 Task: Look for space in Tongliao, China from 9th July, 2023 to 16th July, 2023 for 2 adults, 1 child in price range Rs.8000 to Rs.16000. Place can be entire place with 2 bedrooms having 2 beds and 1 bathroom. Property type can be house, flat, guest house. Booking option can be shelf check-in. Required host language is Chinese (Simplified).
Action: Mouse moved to (607, 79)
Screenshot: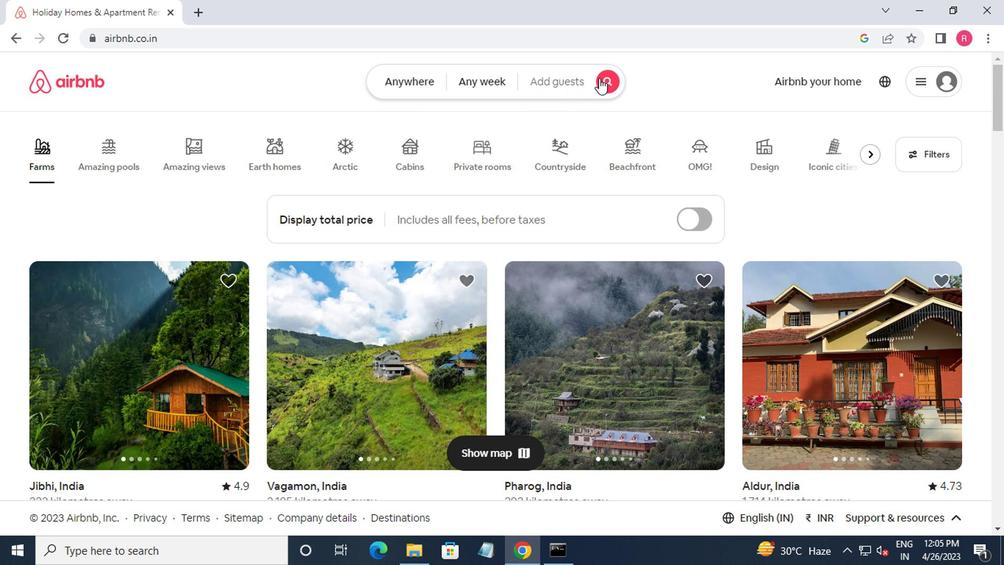 
Action: Mouse pressed left at (607, 79)
Screenshot: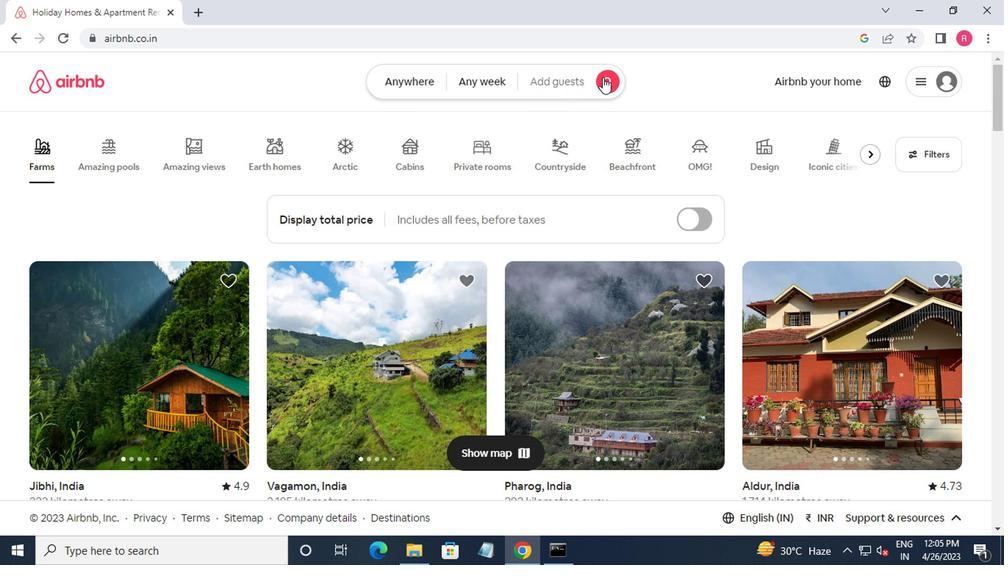 
Action: Mouse moved to (283, 138)
Screenshot: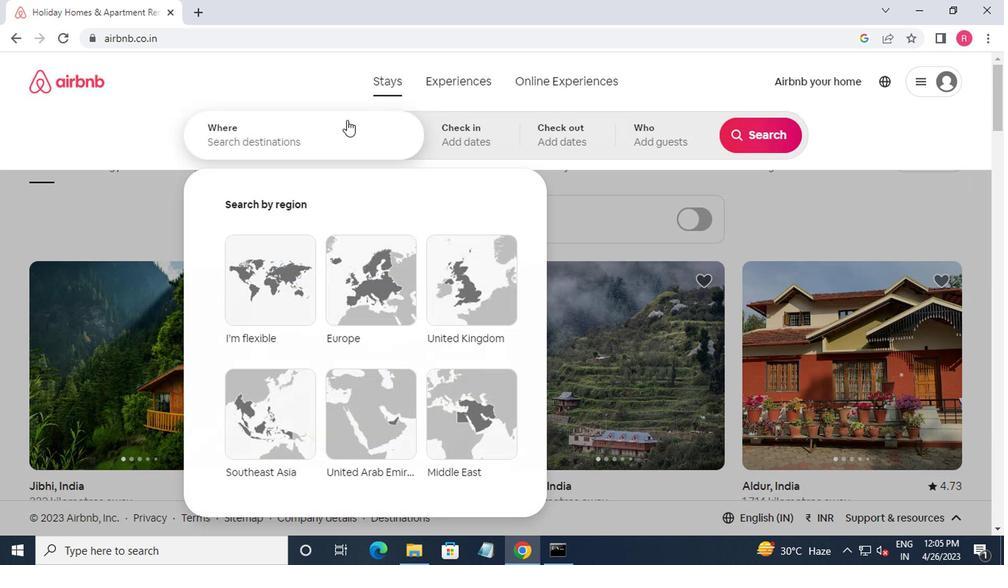 
Action: Mouse pressed left at (283, 138)
Screenshot: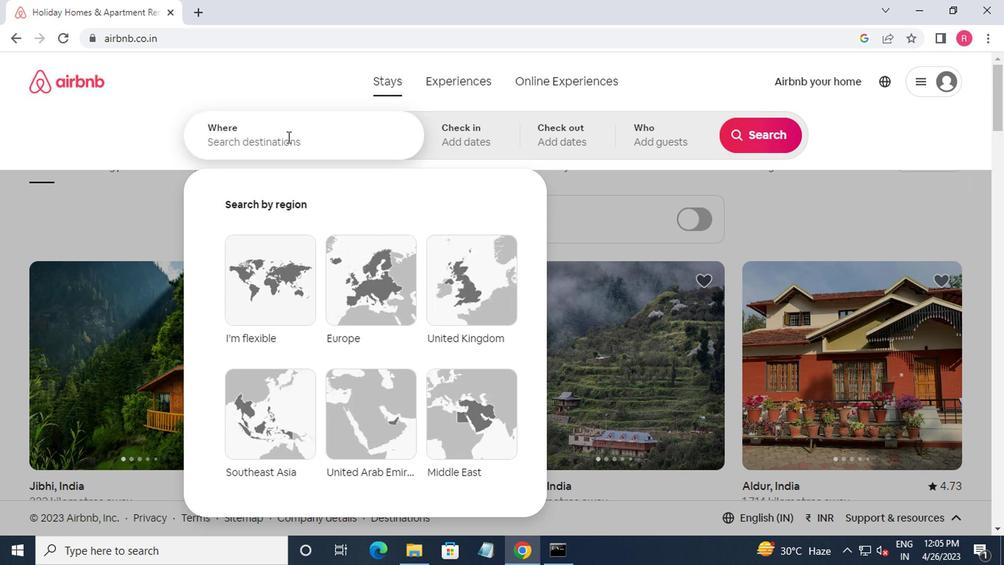 
Action: Mouse moved to (283, 138)
Screenshot: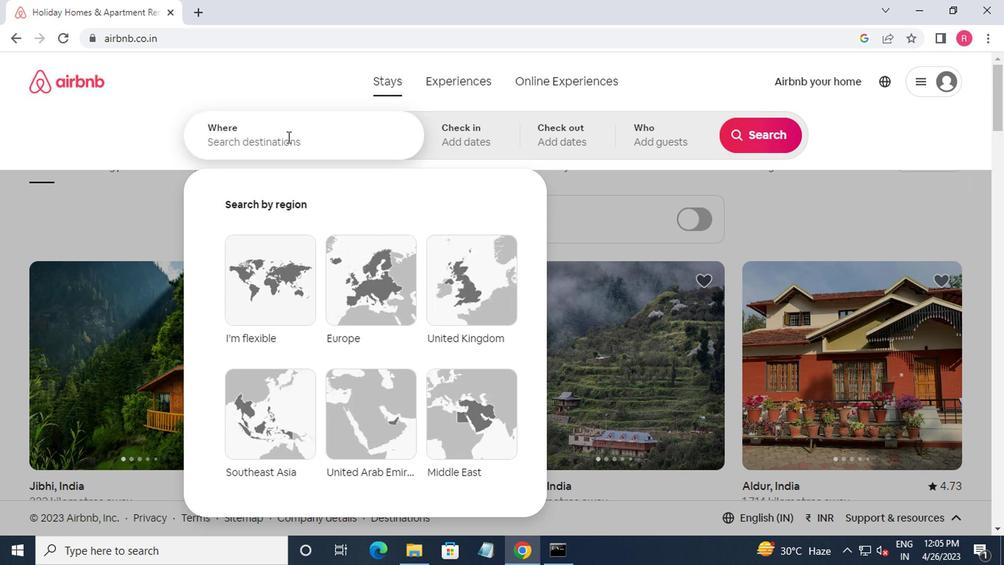 
Action: Key pressed tongliao,china<Key.enter>
Screenshot: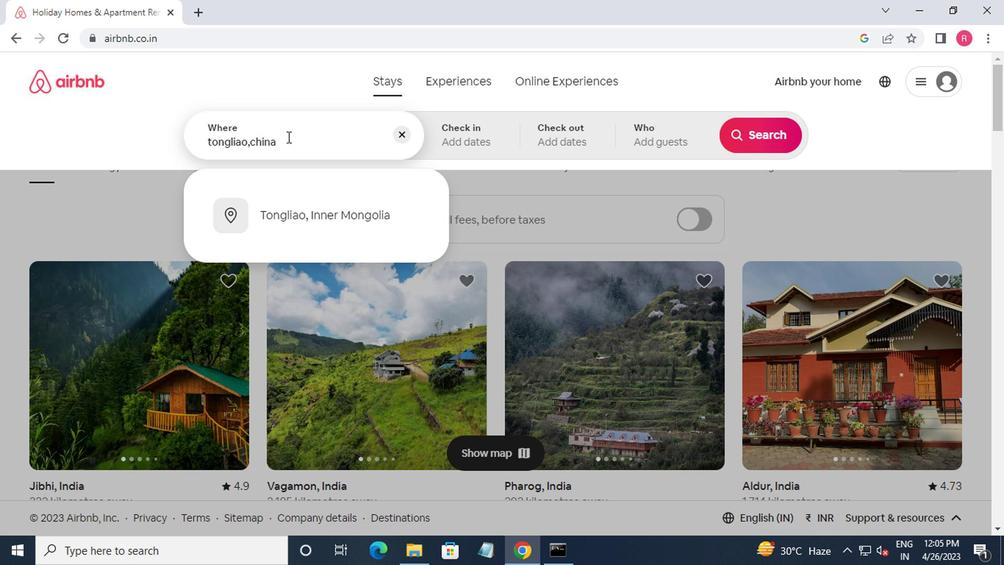 
Action: Mouse moved to (751, 253)
Screenshot: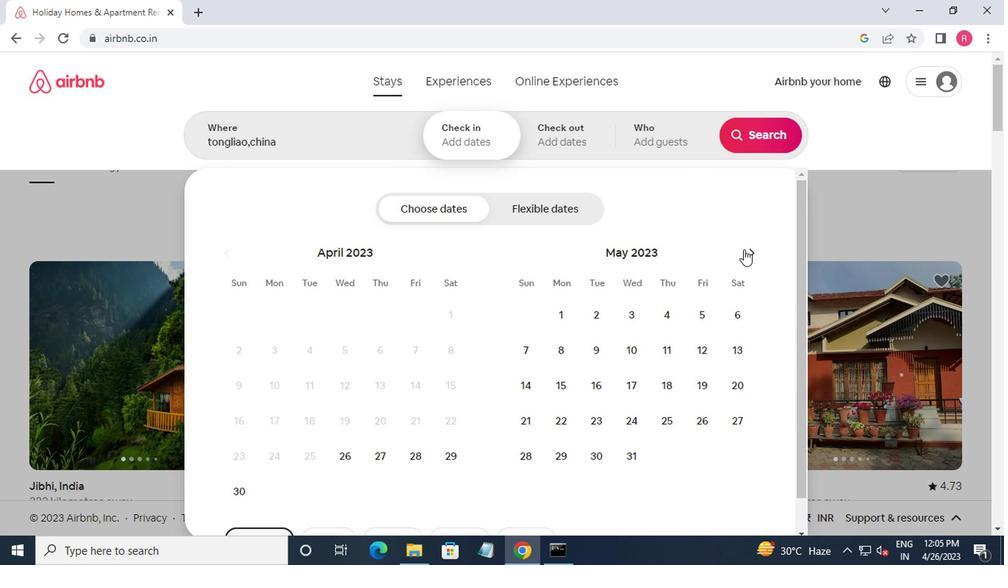 
Action: Mouse pressed left at (751, 253)
Screenshot: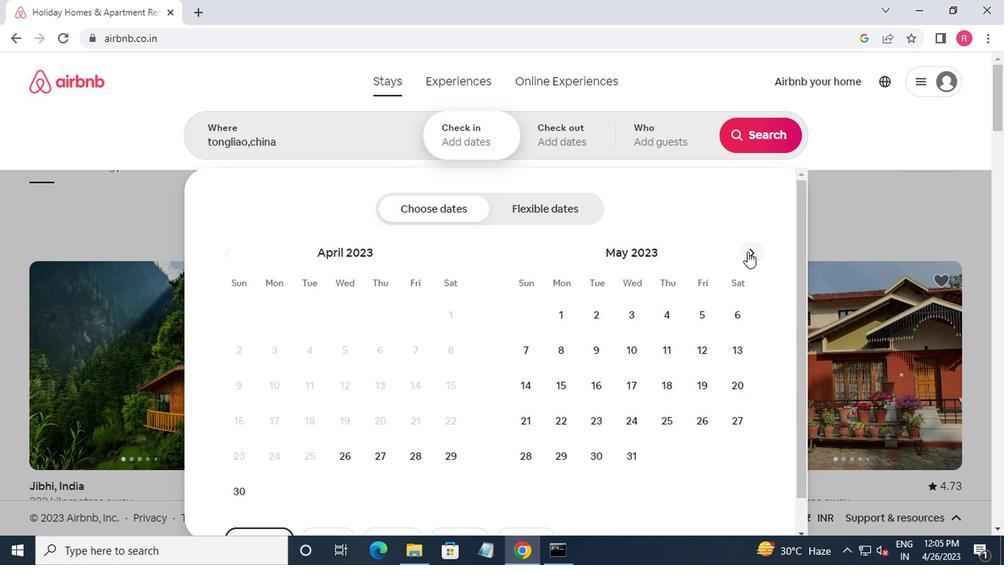 
Action: Mouse pressed left at (751, 253)
Screenshot: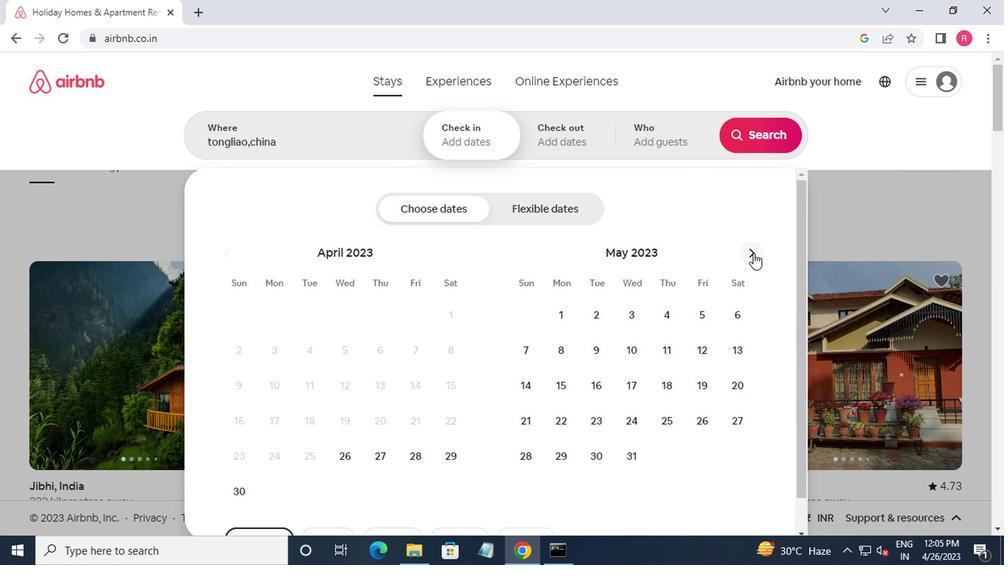 
Action: Mouse moved to (531, 382)
Screenshot: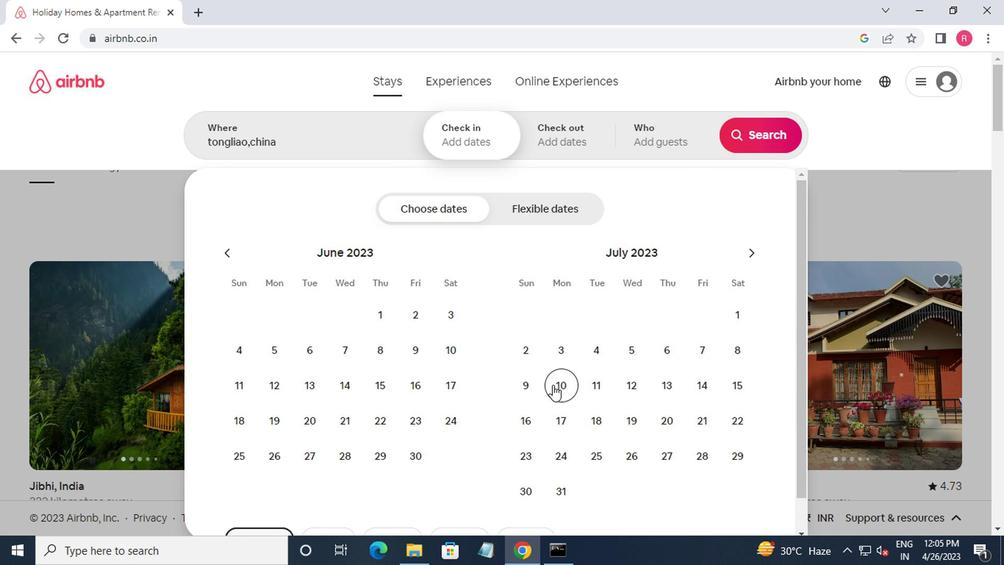 
Action: Mouse pressed left at (531, 382)
Screenshot: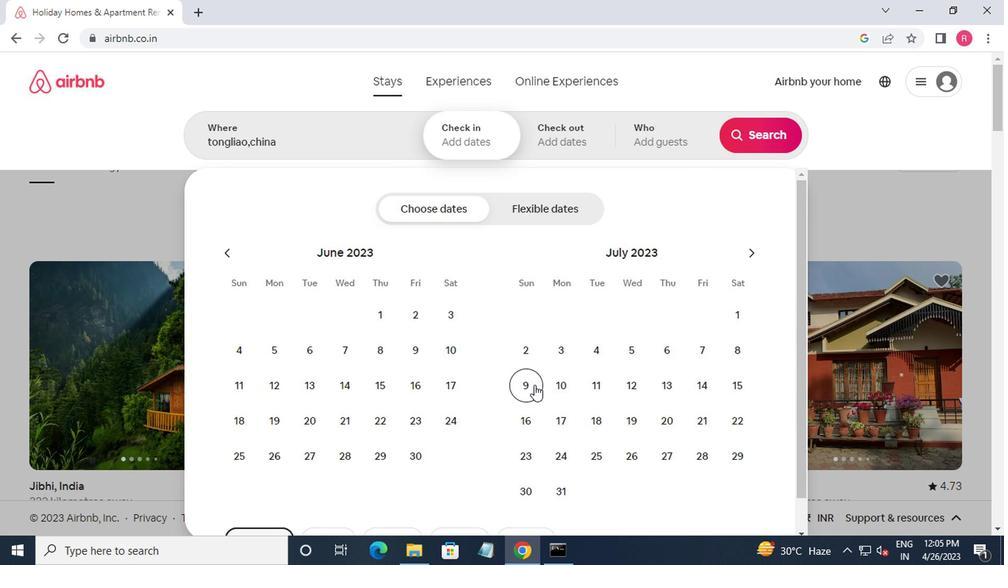 
Action: Mouse moved to (526, 416)
Screenshot: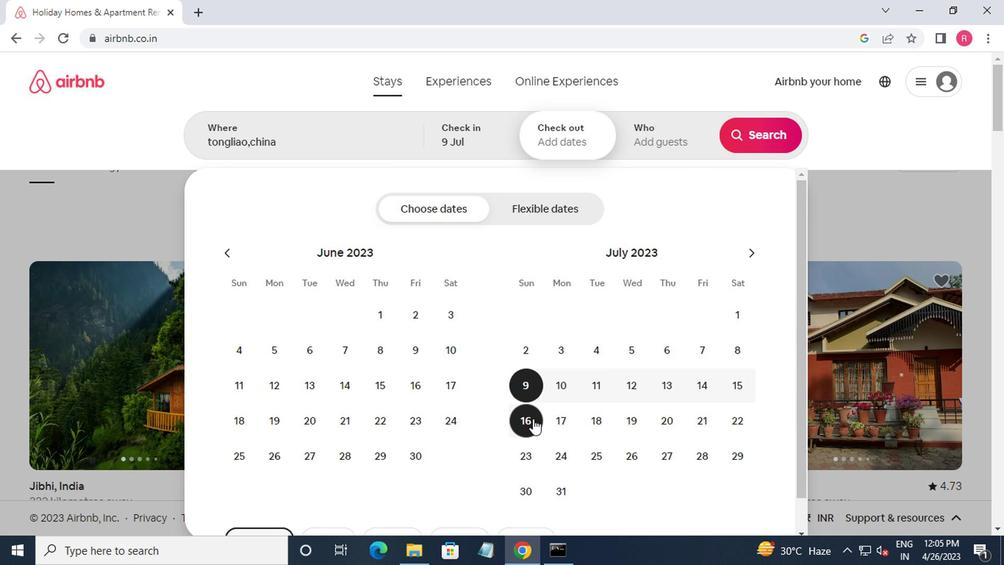 
Action: Mouse pressed left at (526, 416)
Screenshot: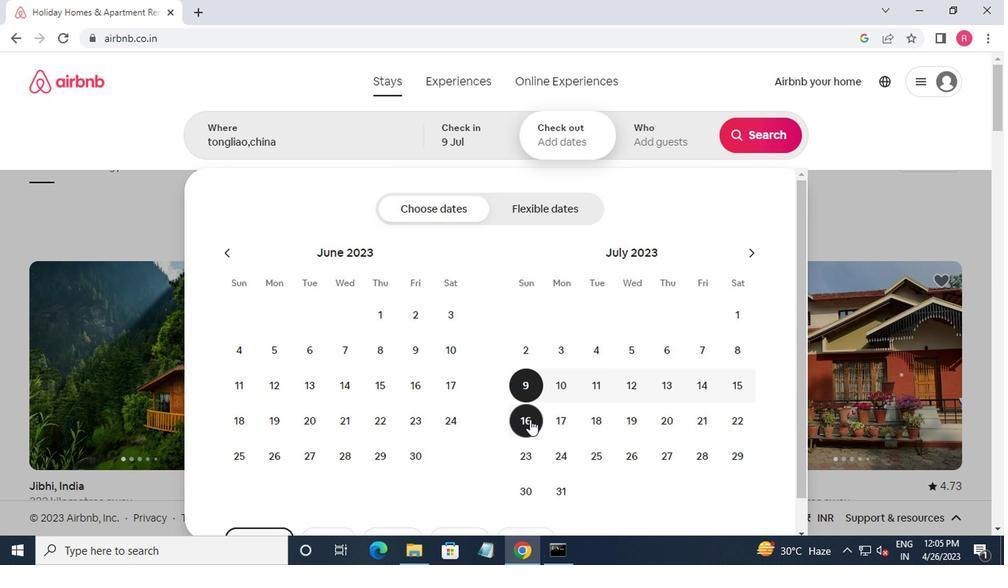 
Action: Mouse moved to (642, 122)
Screenshot: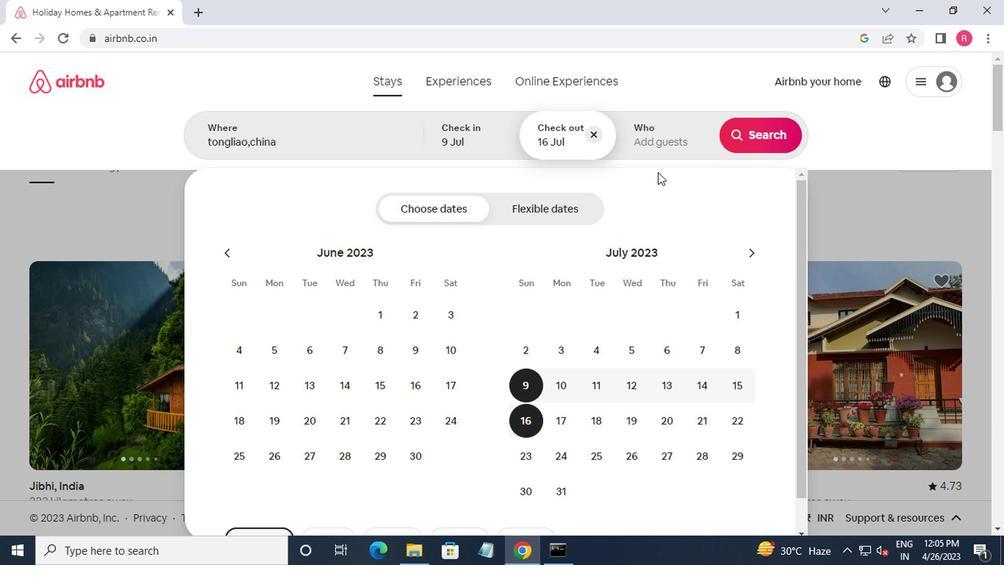 
Action: Mouse pressed left at (642, 122)
Screenshot: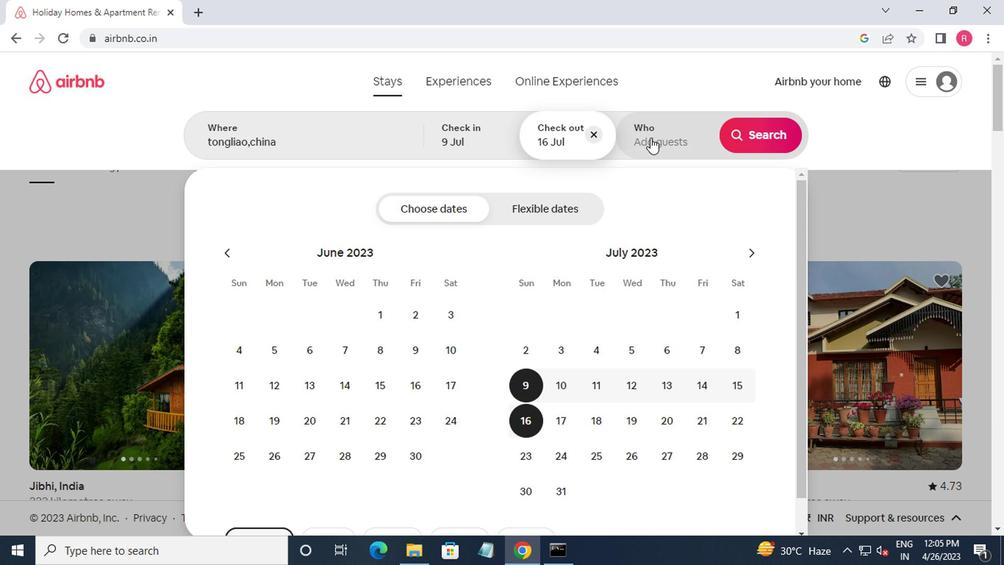 
Action: Mouse moved to (767, 206)
Screenshot: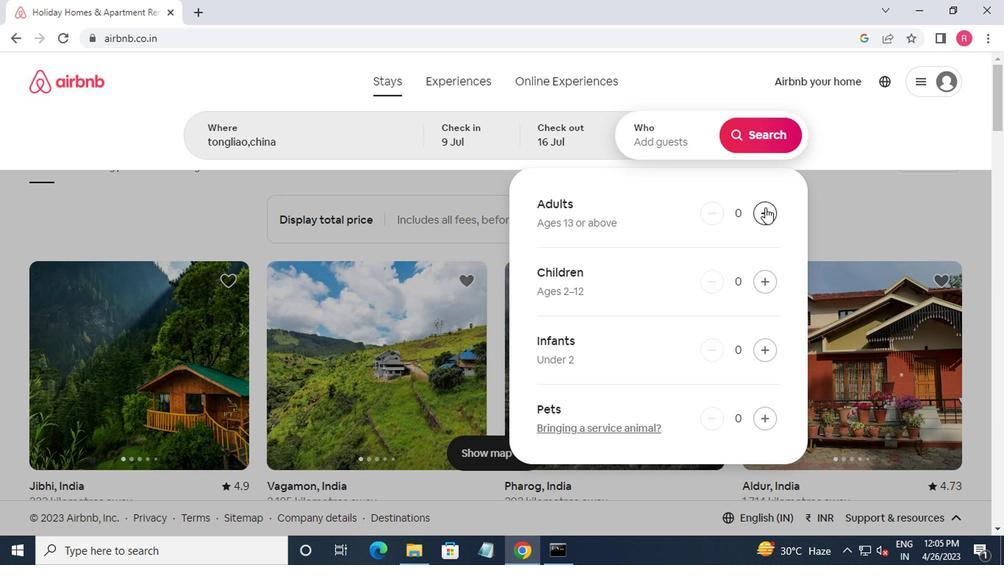 
Action: Mouse pressed left at (767, 206)
Screenshot: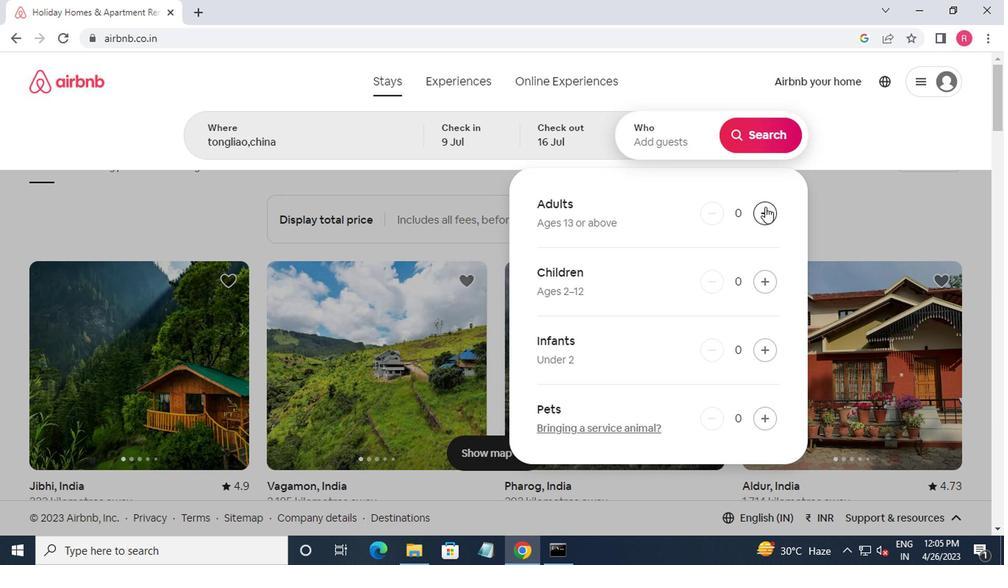 
Action: Mouse moved to (768, 207)
Screenshot: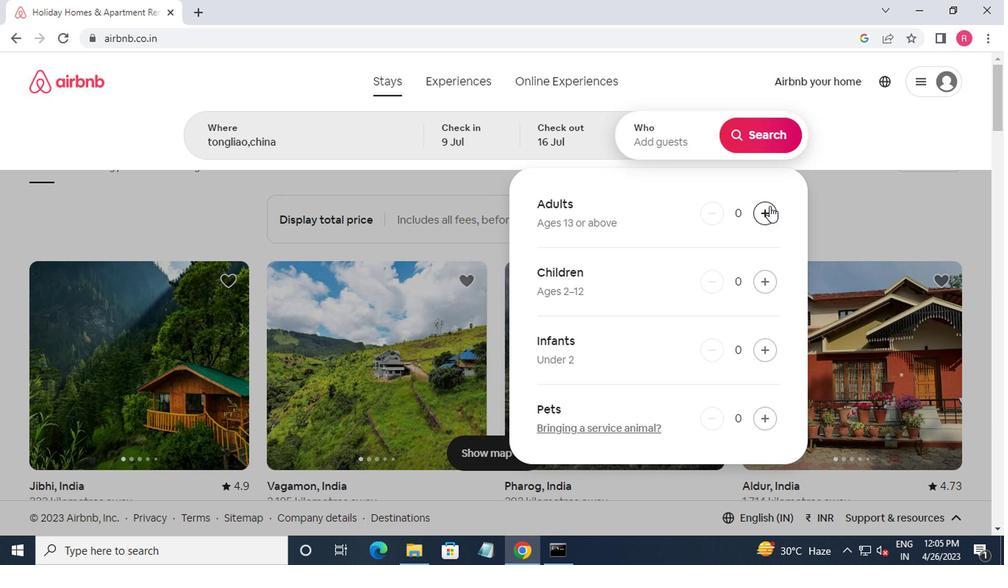 
Action: Mouse pressed left at (768, 207)
Screenshot: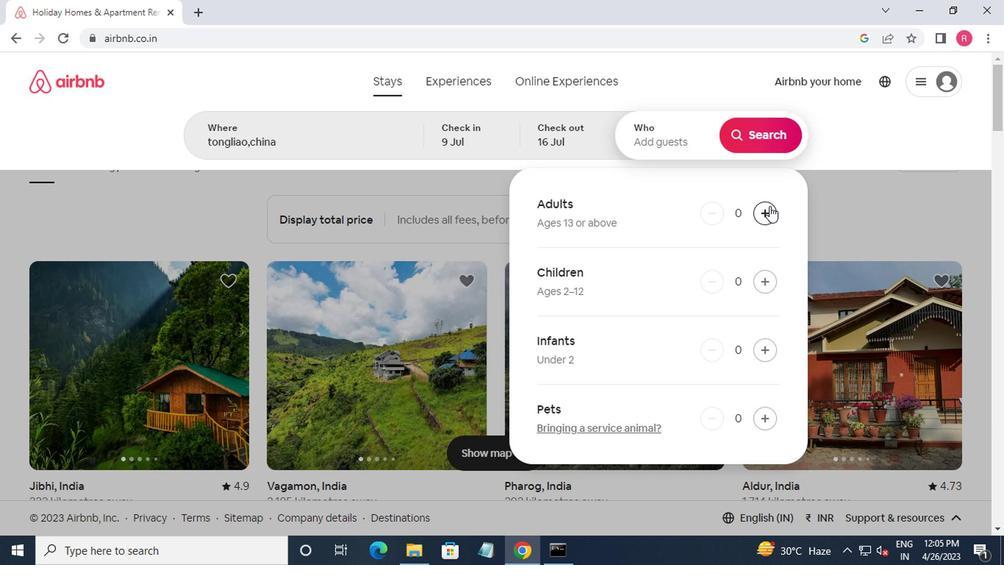 
Action: Mouse moved to (762, 284)
Screenshot: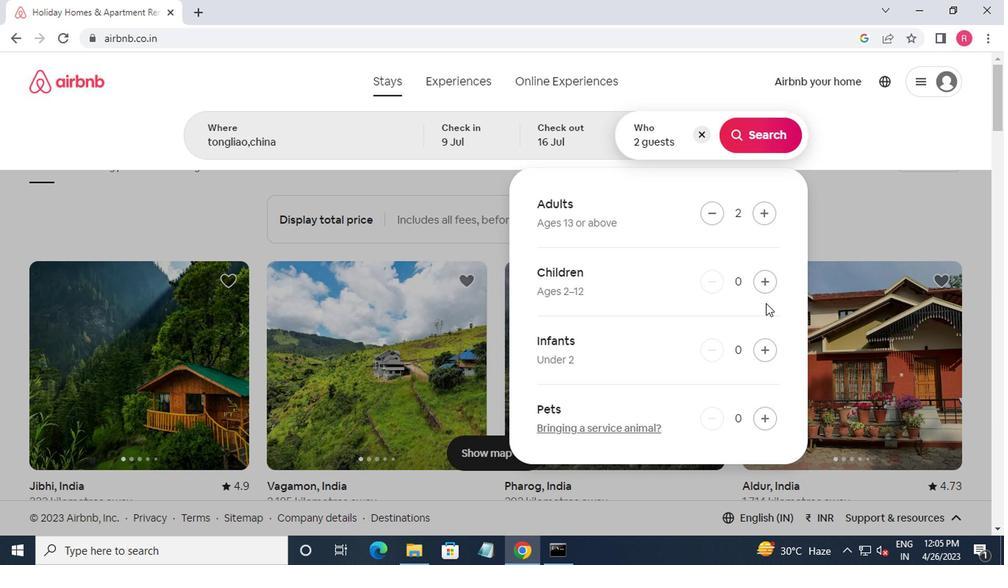 
Action: Mouse pressed left at (762, 284)
Screenshot: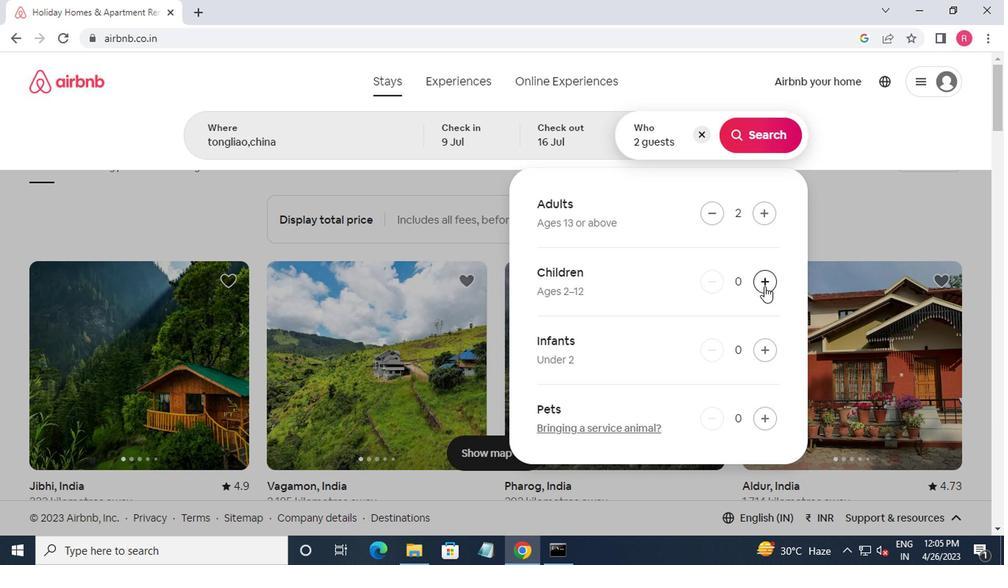 
Action: Mouse moved to (762, 276)
Screenshot: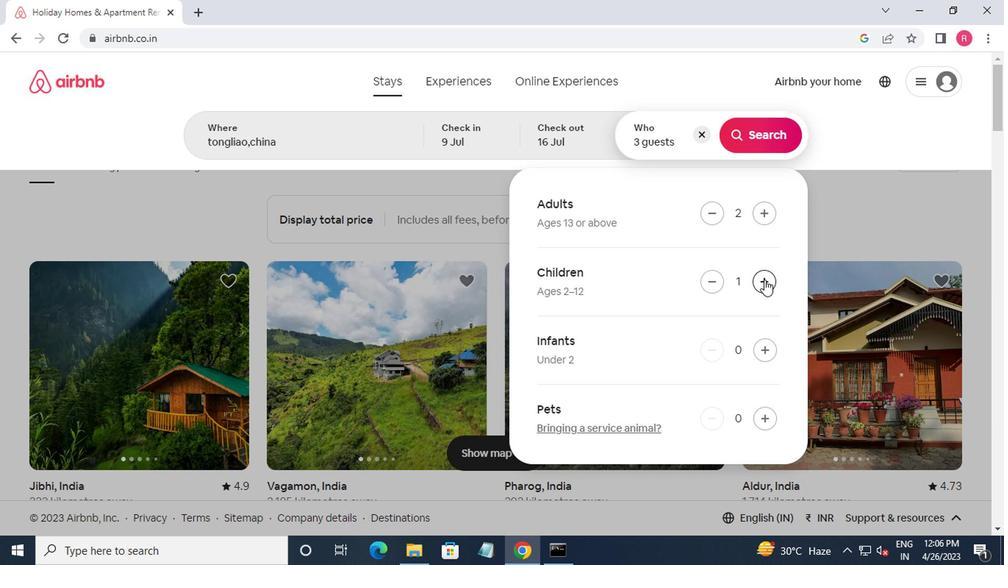 
Action: Mouse scrolled (762, 275) with delta (0, -1)
Screenshot: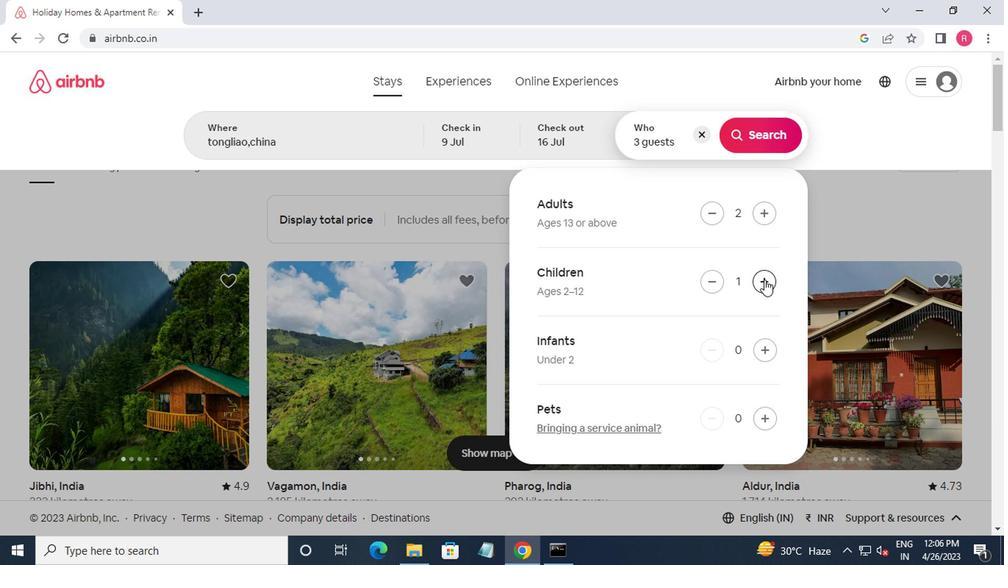 
Action: Mouse moved to (747, 143)
Screenshot: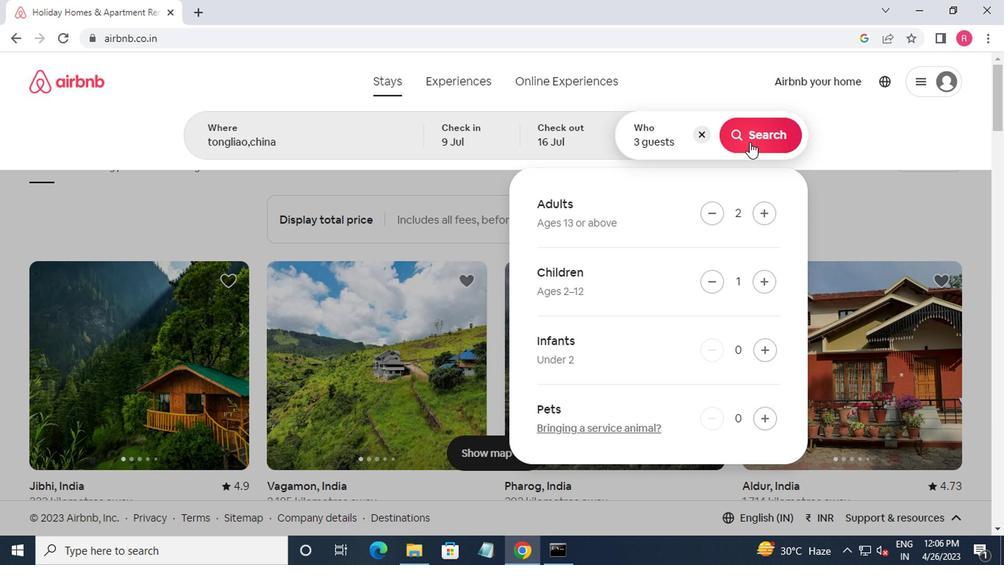 
Action: Mouse pressed left at (747, 143)
Screenshot: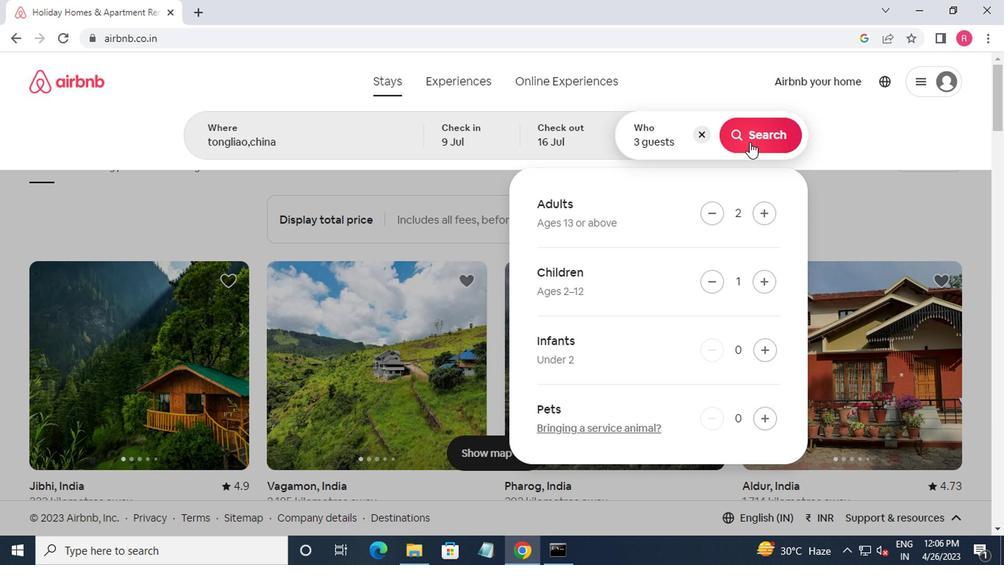 
Action: Mouse moved to (935, 137)
Screenshot: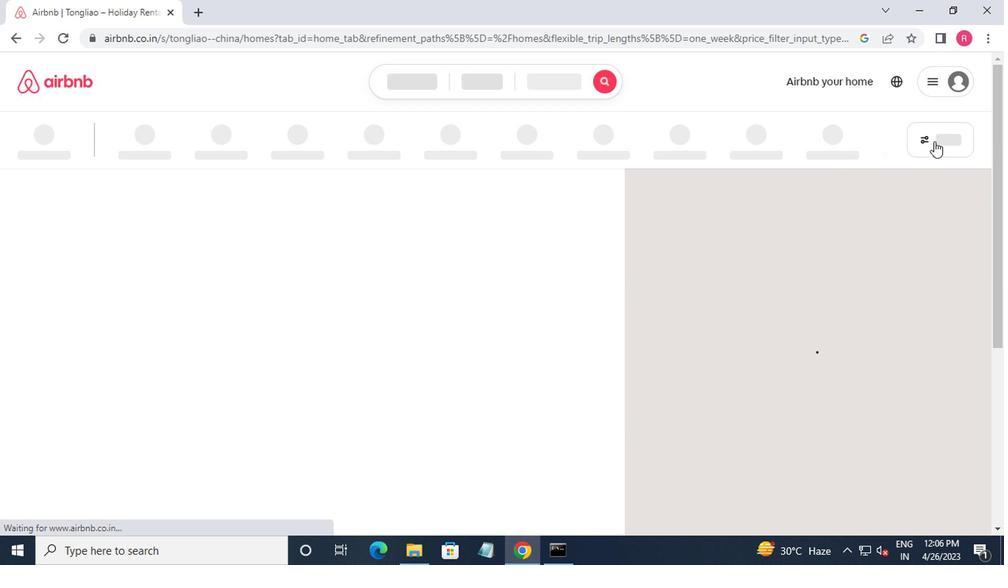 
Action: Mouse pressed left at (935, 137)
Screenshot: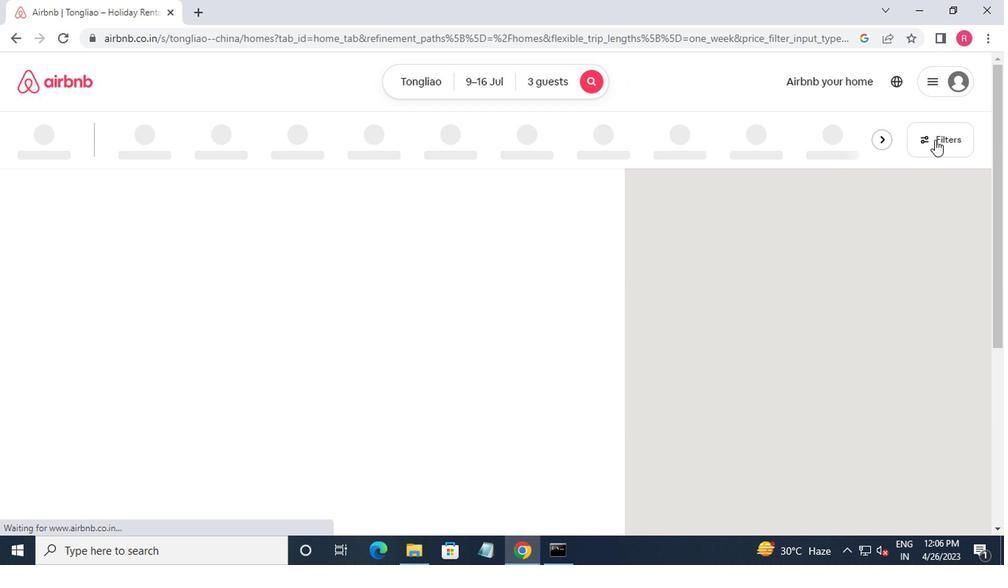 
Action: Mouse moved to (355, 236)
Screenshot: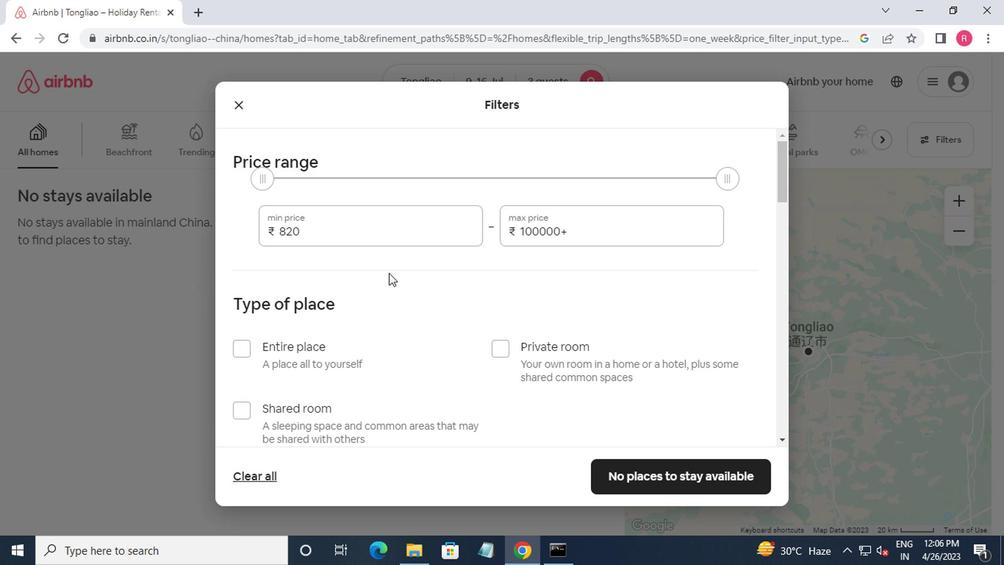 
Action: Mouse pressed left at (355, 236)
Screenshot: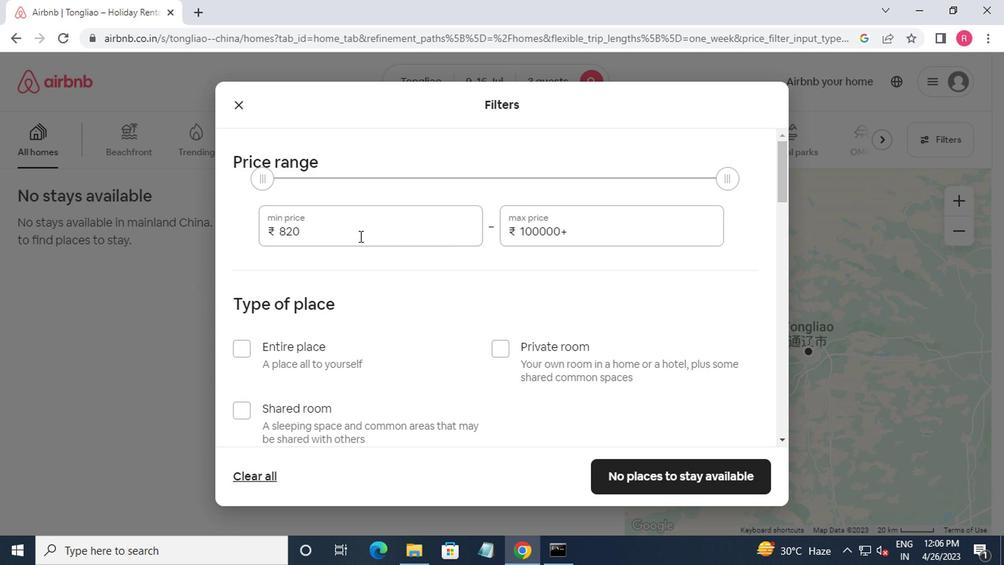 
Action: Mouse moved to (354, 238)
Screenshot: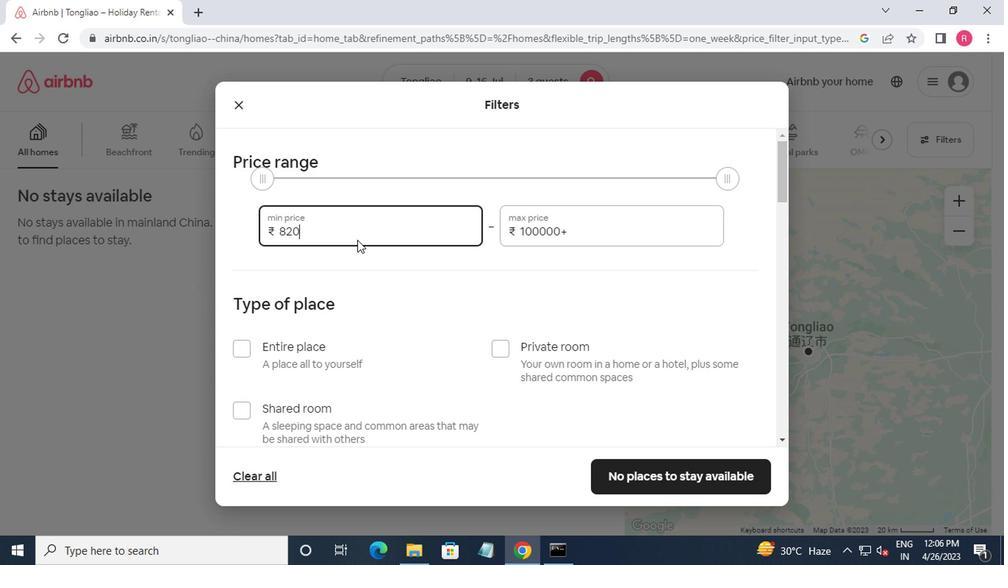 
Action: Key pressed <Key.backspace><Key.backspace>000
Screenshot: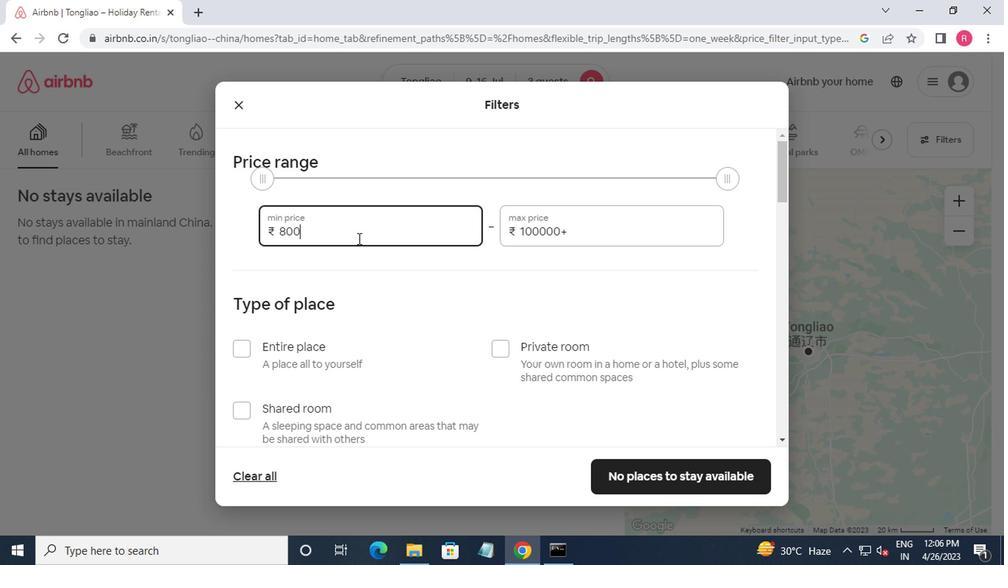 
Action: Mouse moved to (611, 238)
Screenshot: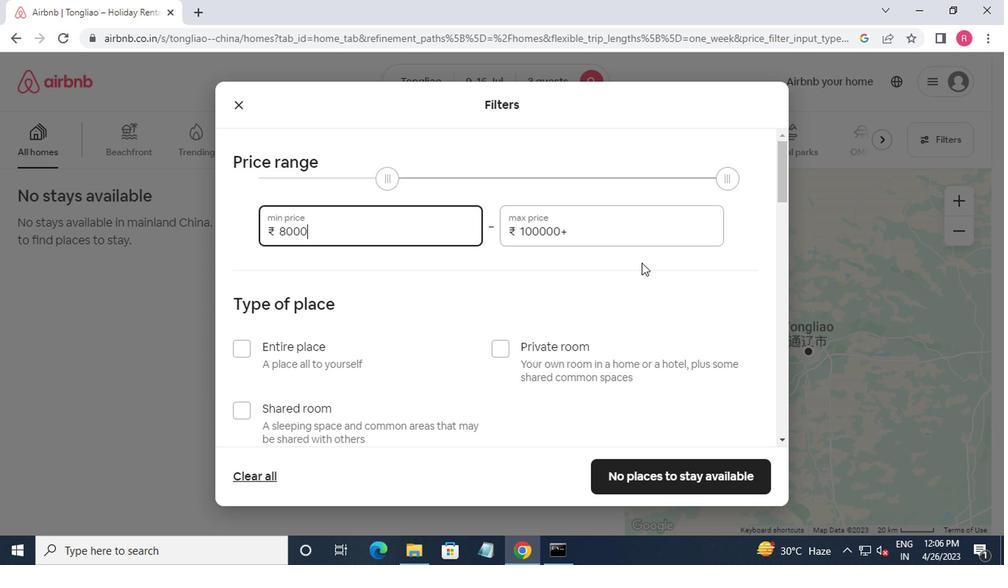 
Action: Mouse pressed left at (611, 238)
Screenshot: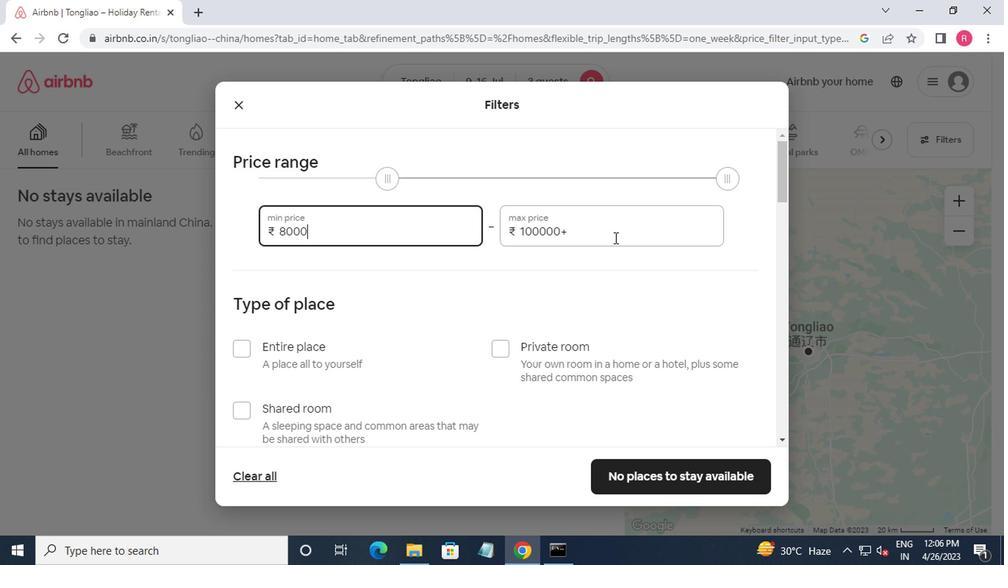
Action: Mouse moved to (610, 215)
Screenshot: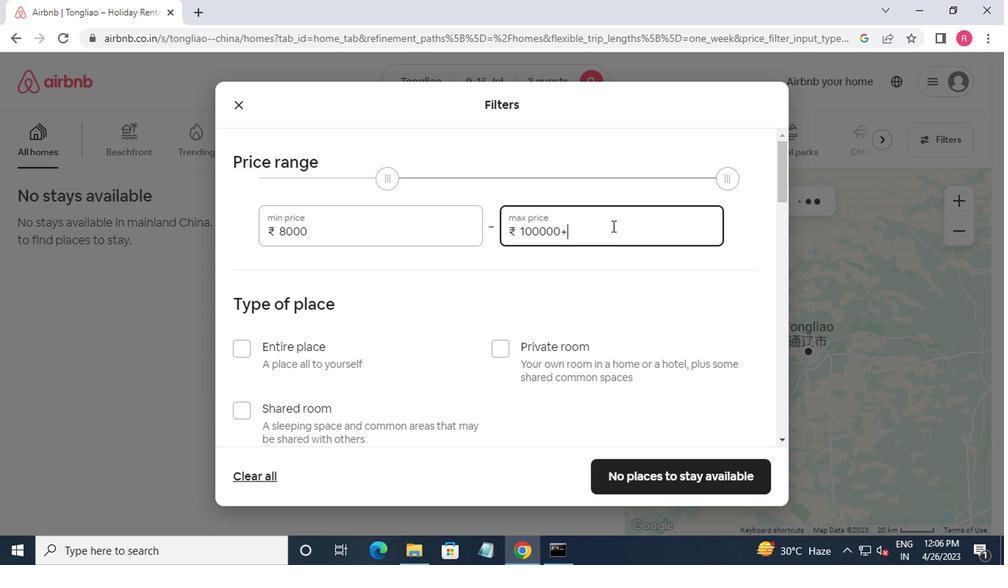 
Action: Key pressed <Key.backspace><Key.backspace><Key.backspace><Key.backspace><Key.backspace><Key.backspace>6000
Screenshot: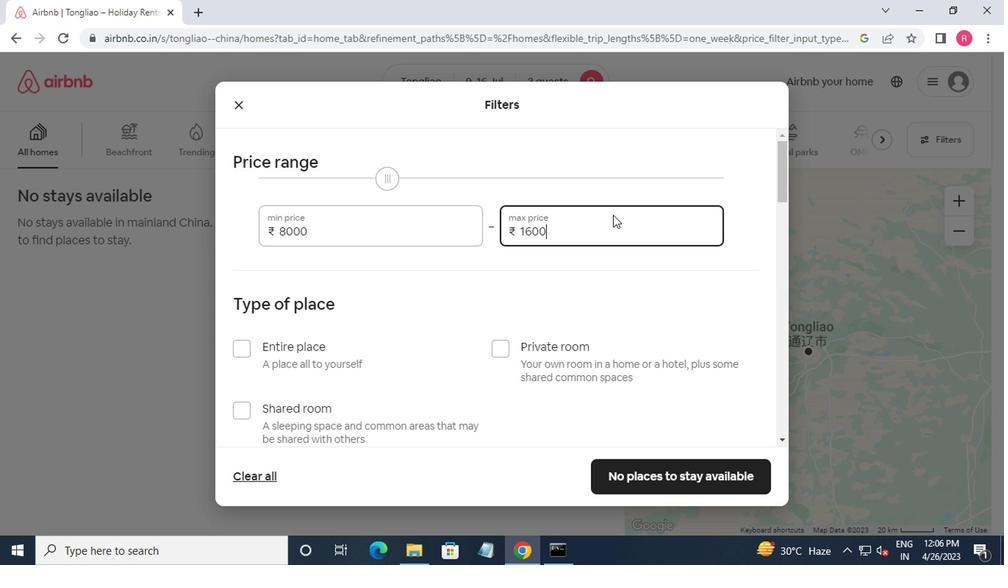 
Action: Mouse moved to (636, 198)
Screenshot: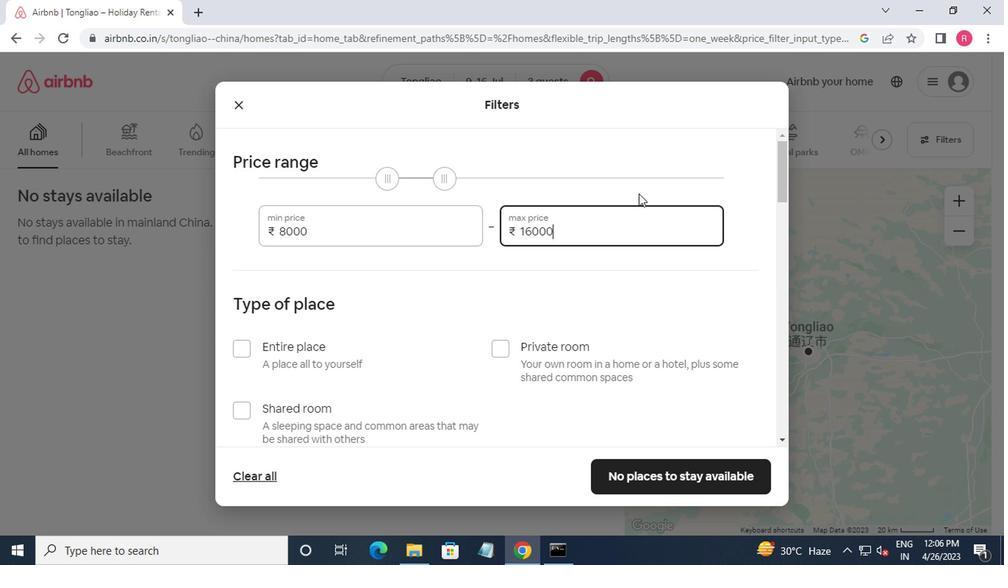 
Action: Mouse scrolled (636, 197) with delta (0, -1)
Screenshot: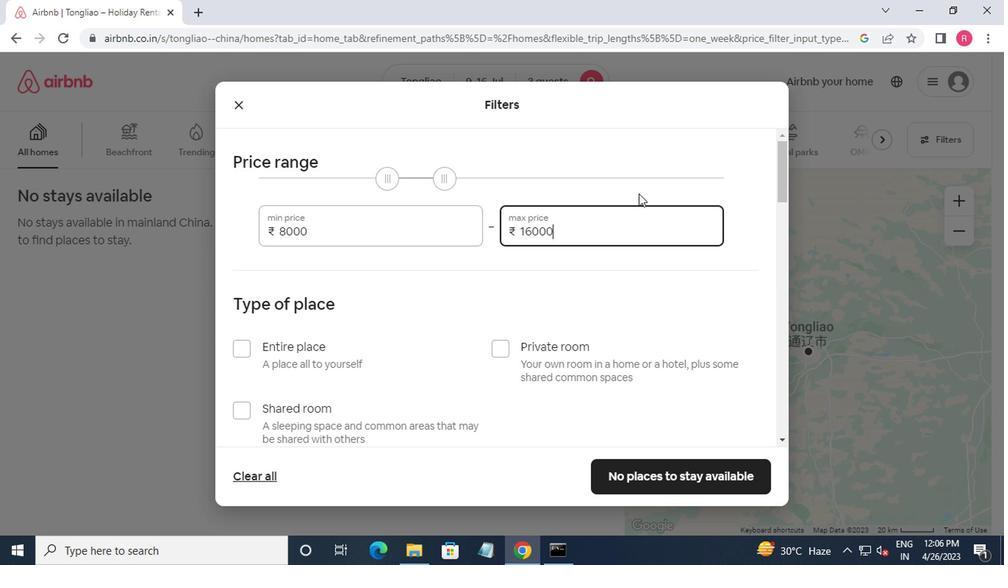 
Action: Mouse moved to (637, 210)
Screenshot: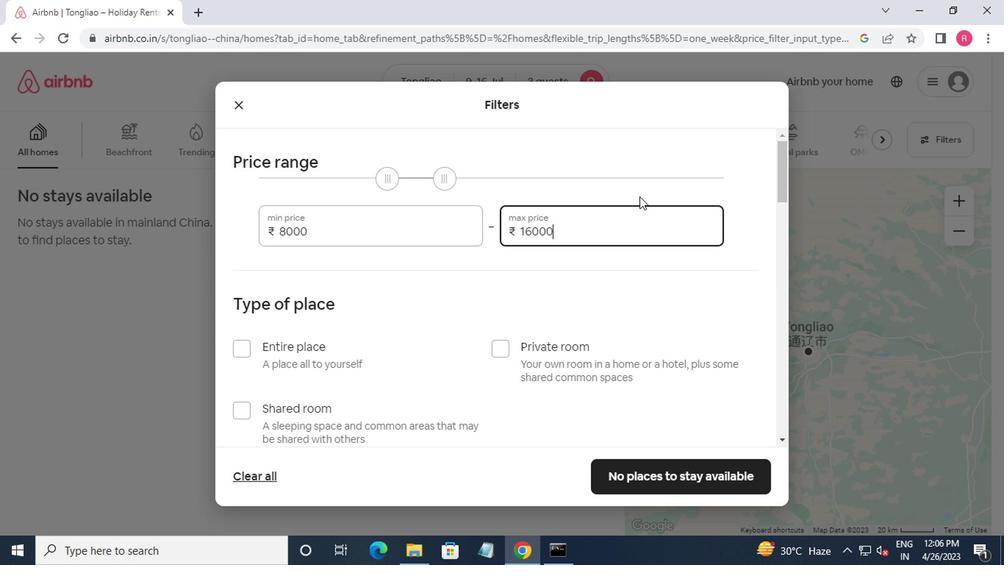 
Action: Mouse scrolled (637, 209) with delta (0, 0)
Screenshot: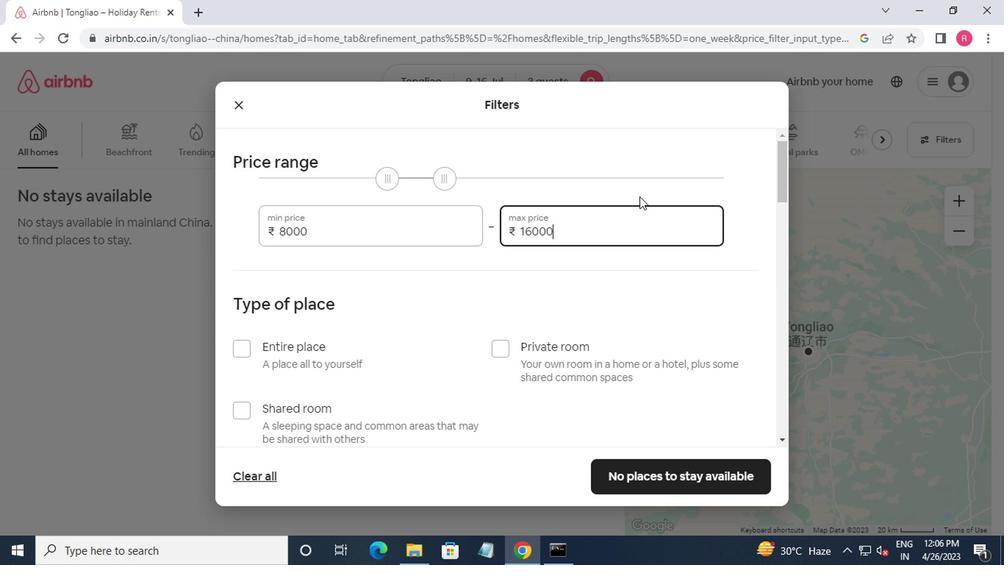 
Action: Mouse moved to (241, 204)
Screenshot: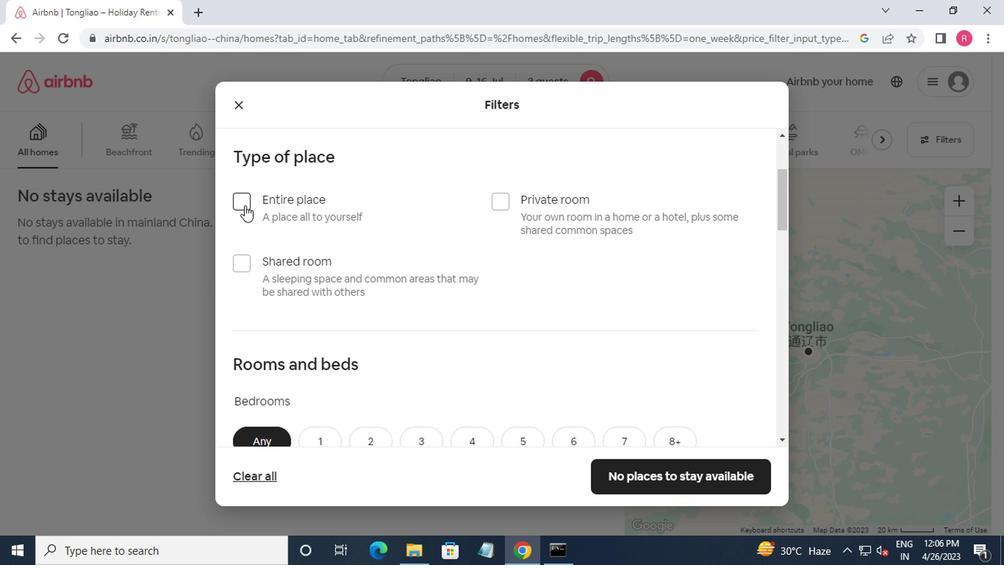 
Action: Mouse pressed left at (241, 204)
Screenshot: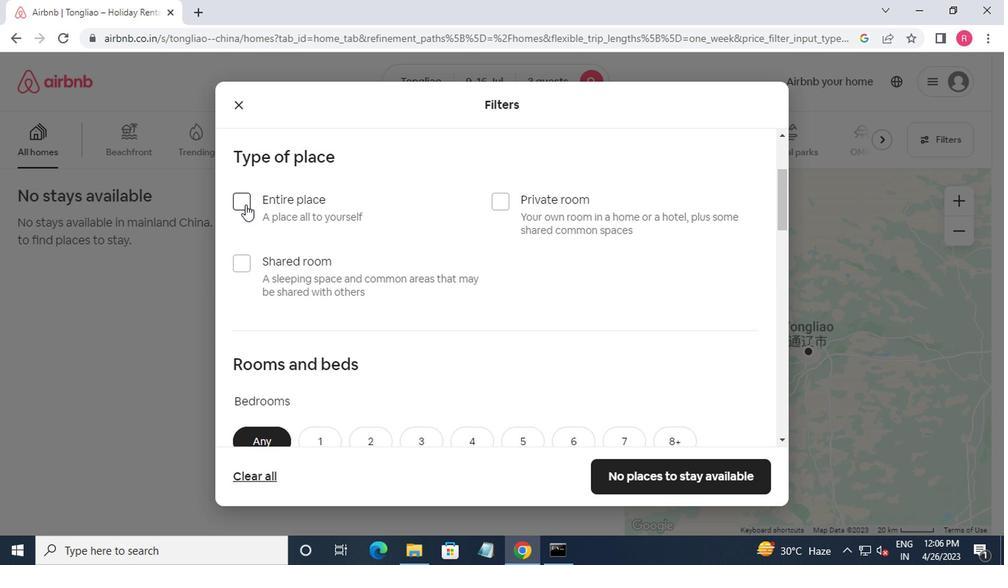 
Action: Mouse moved to (260, 219)
Screenshot: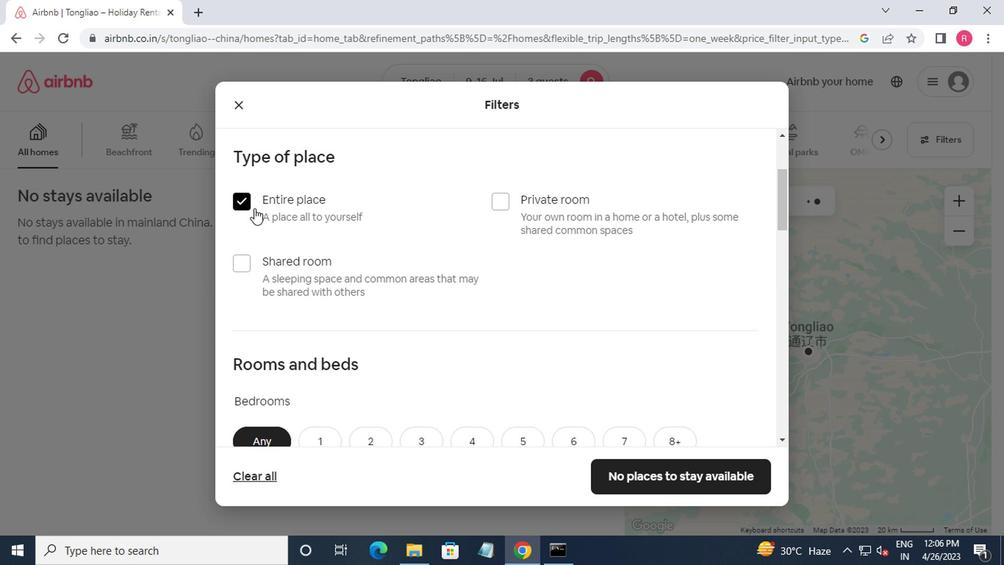 
Action: Mouse scrolled (260, 219) with delta (0, 0)
Screenshot: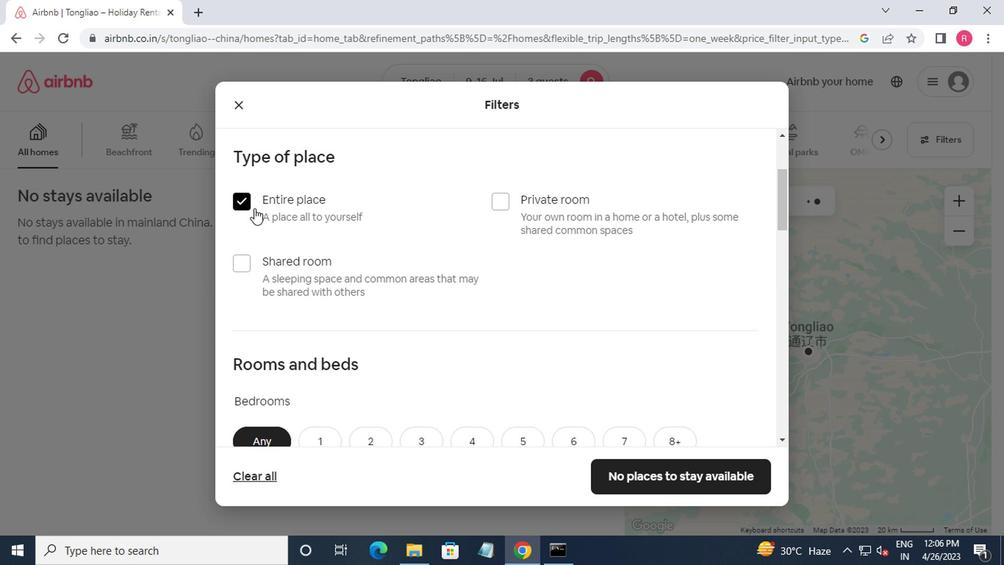 
Action: Mouse moved to (261, 221)
Screenshot: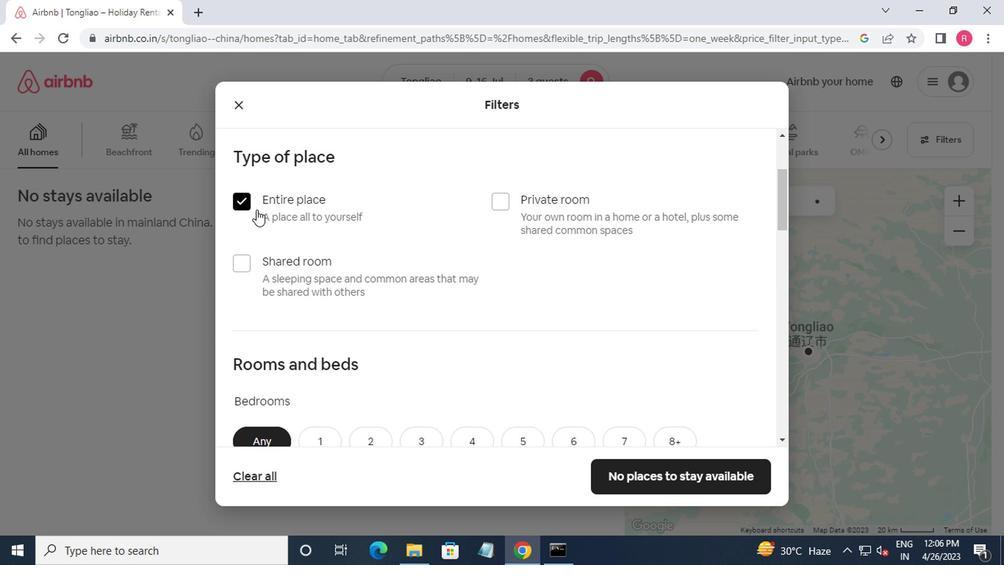 
Action: Mouse scrolled (261, 221) with delta (0, 0)
Screenshot: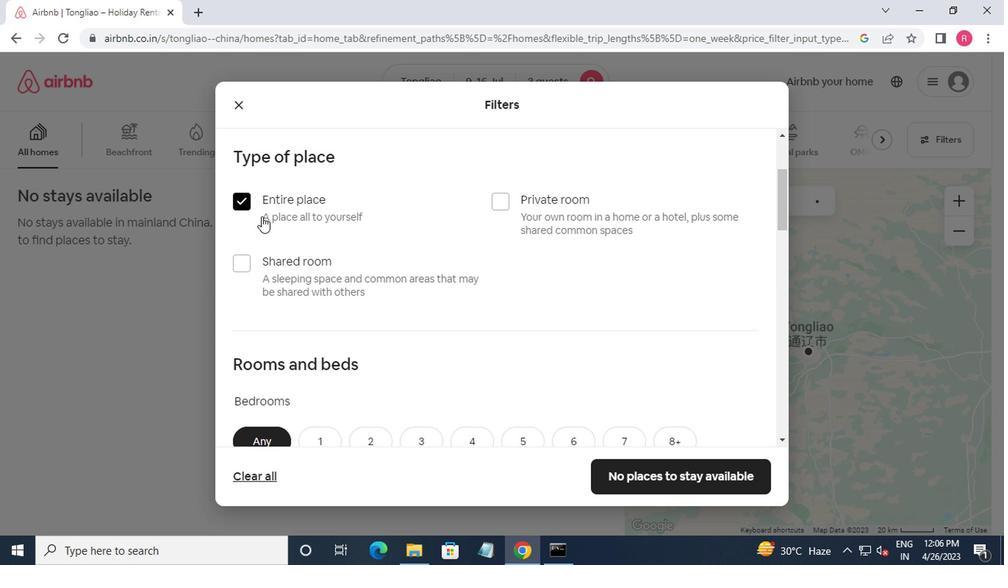 
Action: Mouse moved to (368, 298)
Screenshot: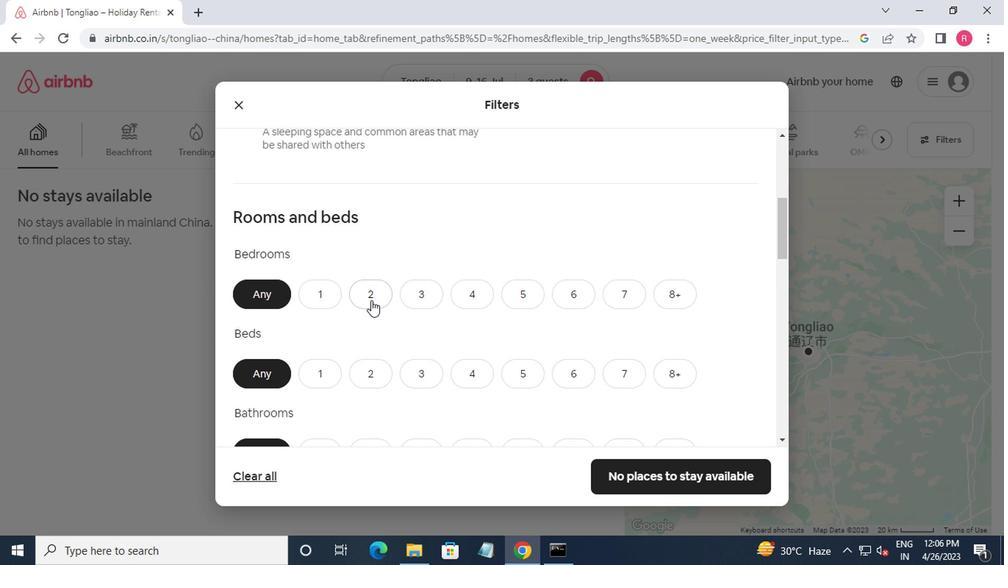 
Action: Mouse pressed left at (368, 298)
Screenshot: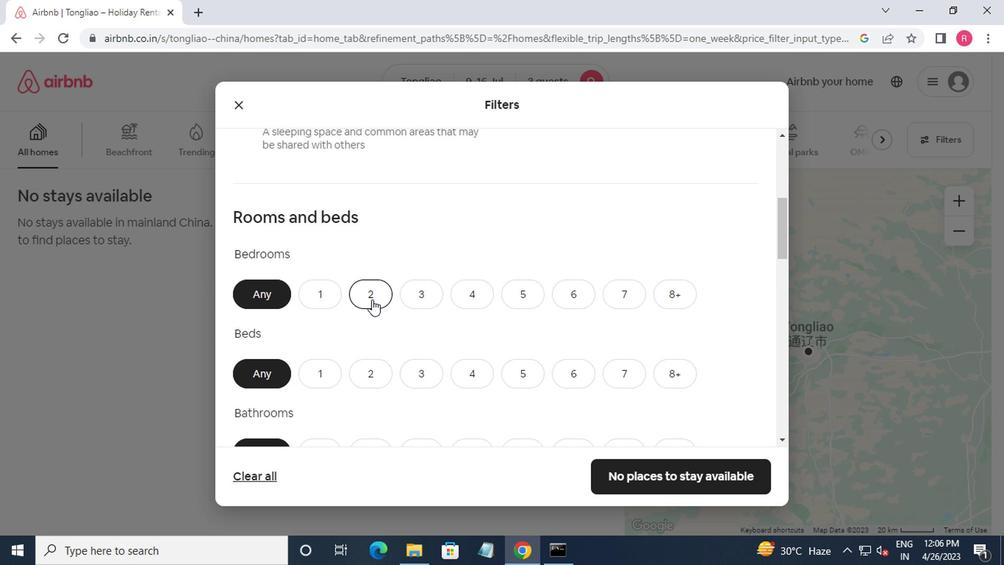 
Action: Mouse moved to (374, 296)
Screenshot: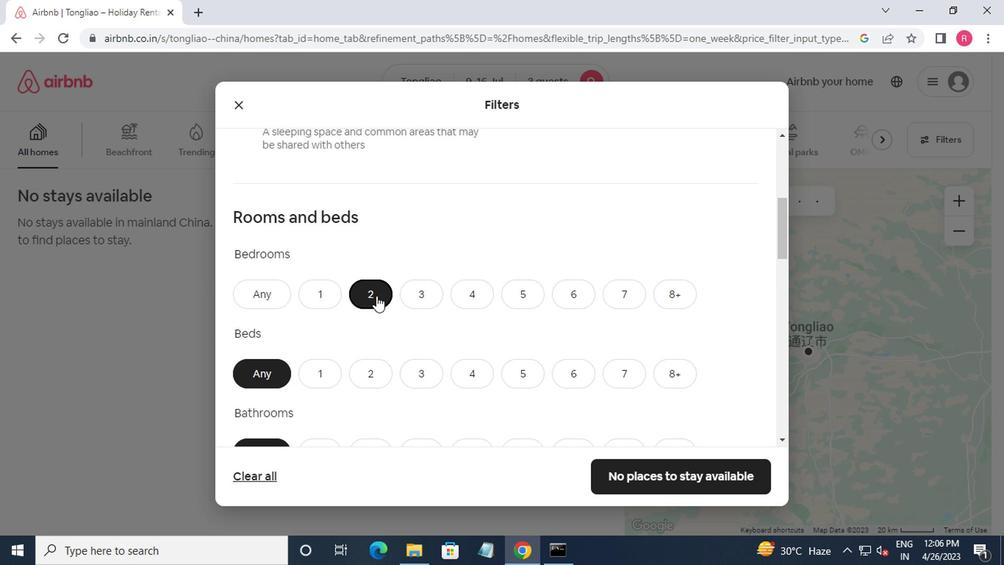 
Action: Mouse scrolled (374, 295) with delta (0, -1)
Screenshot: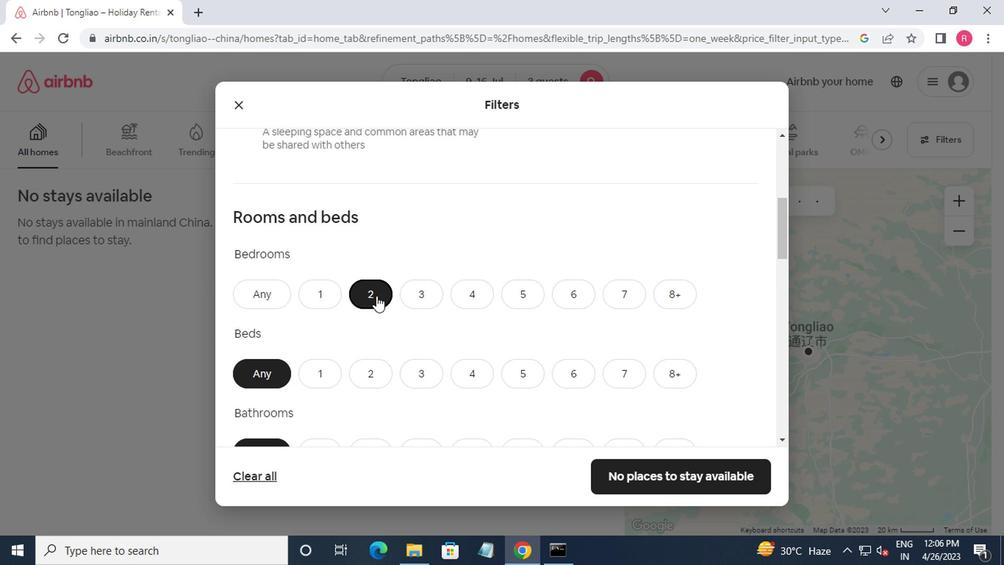 
Action: Mouse moved to (357, 307)
Screenshot: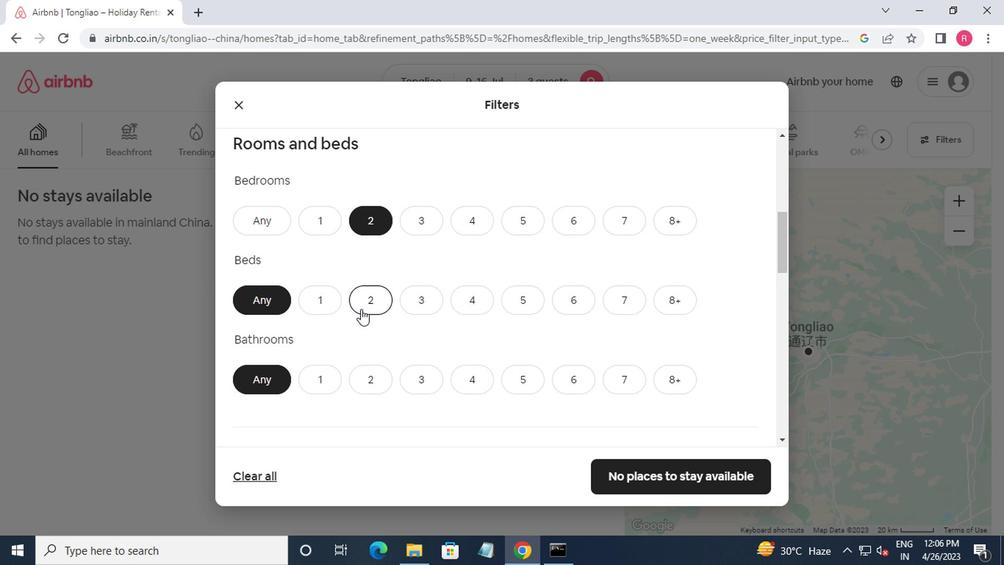 
Action: Mouse pressed left at (357, 307)
Screenshot: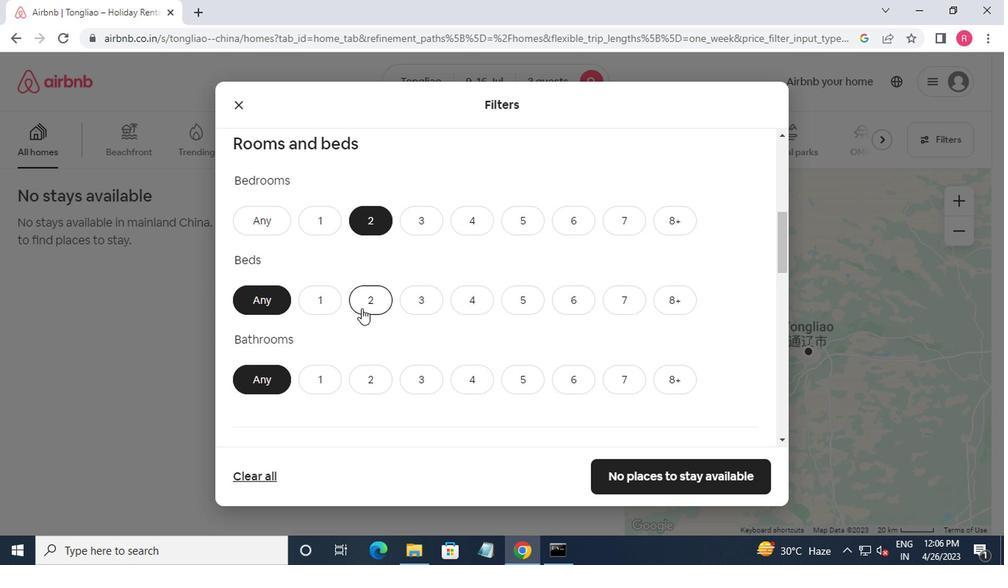 
Action: Mouse moved to (363, 308)
Screenshot: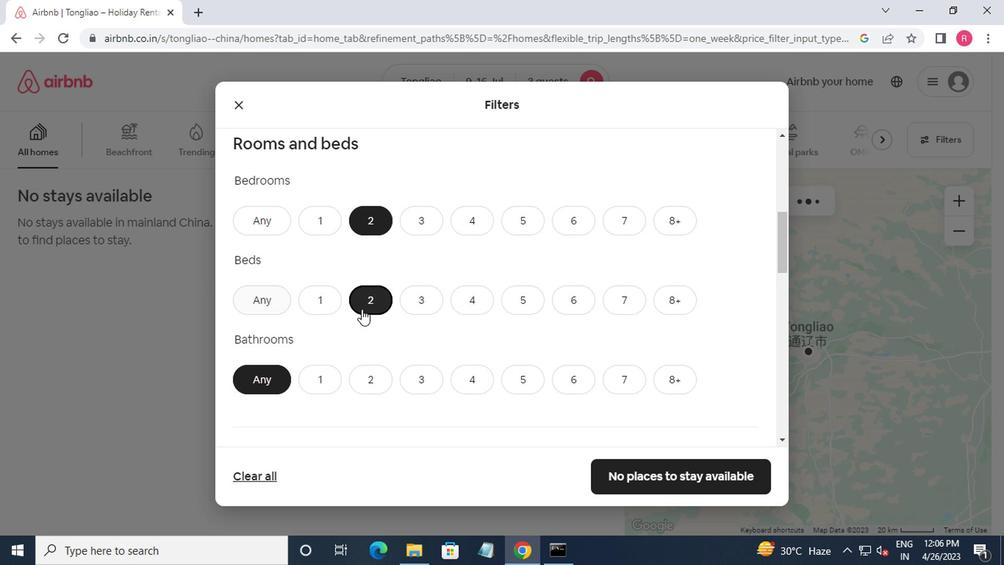
Action: Mouse scrolled (363, 308) with delta (0, 0)
Screenshot: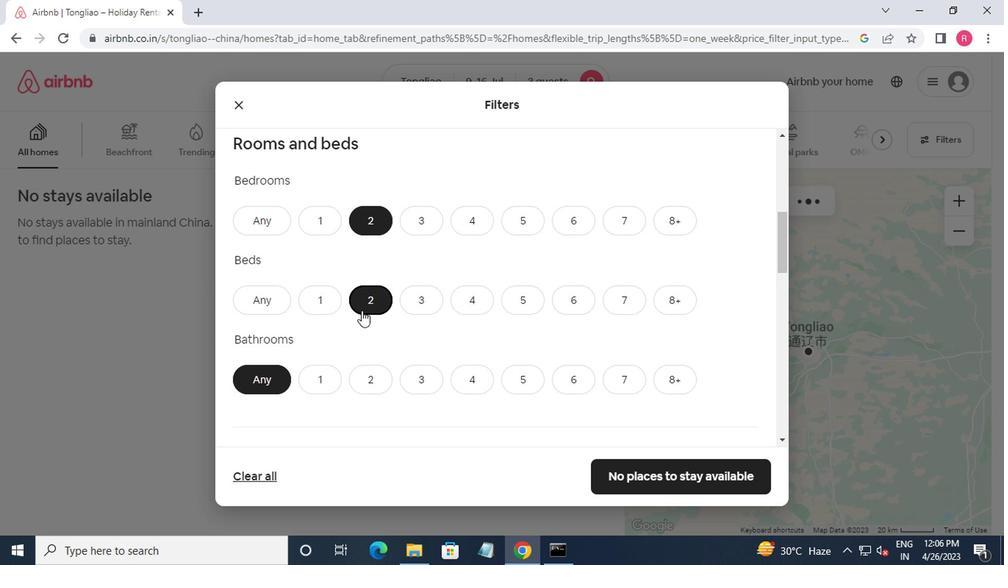 
Action: Mouse moved to (365, 311)
Screenshot: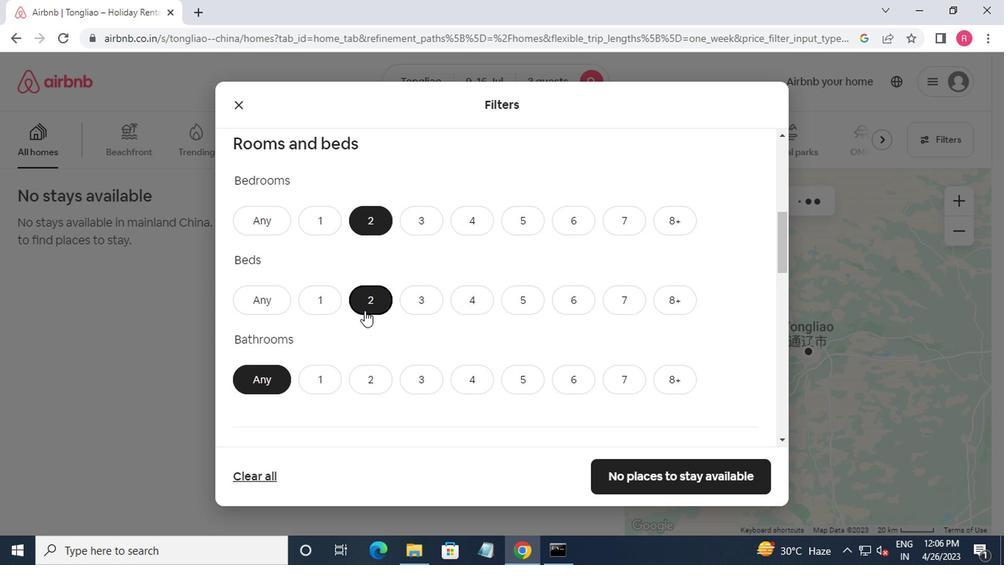 
Action: Mouse scrolled (365, 310) with delta (0, -1)
Screenshot: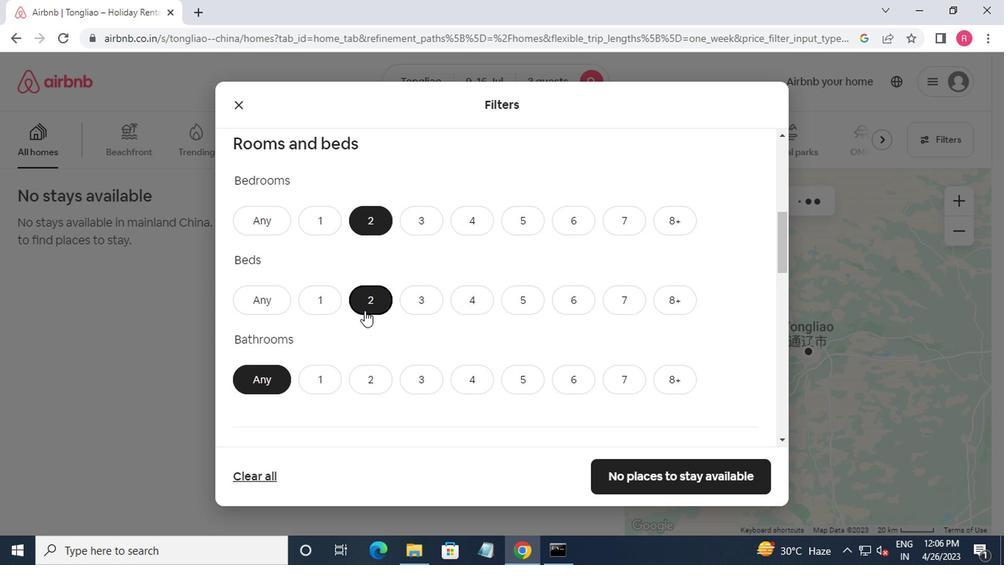 
Action: Mouse moved to (321, 238)
Screenshot: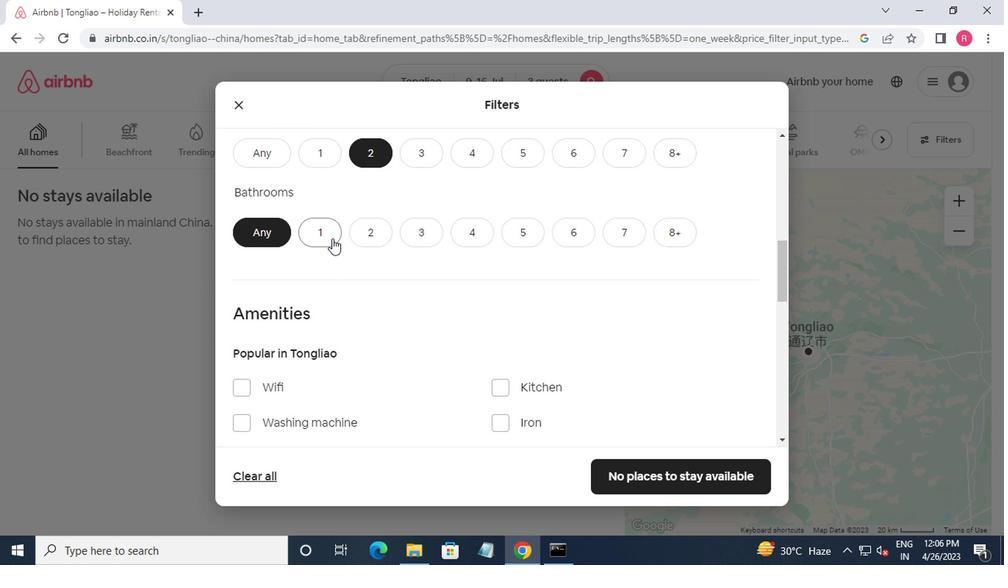 
Action: Mouse pressed left at (321, 238)
Screenshot: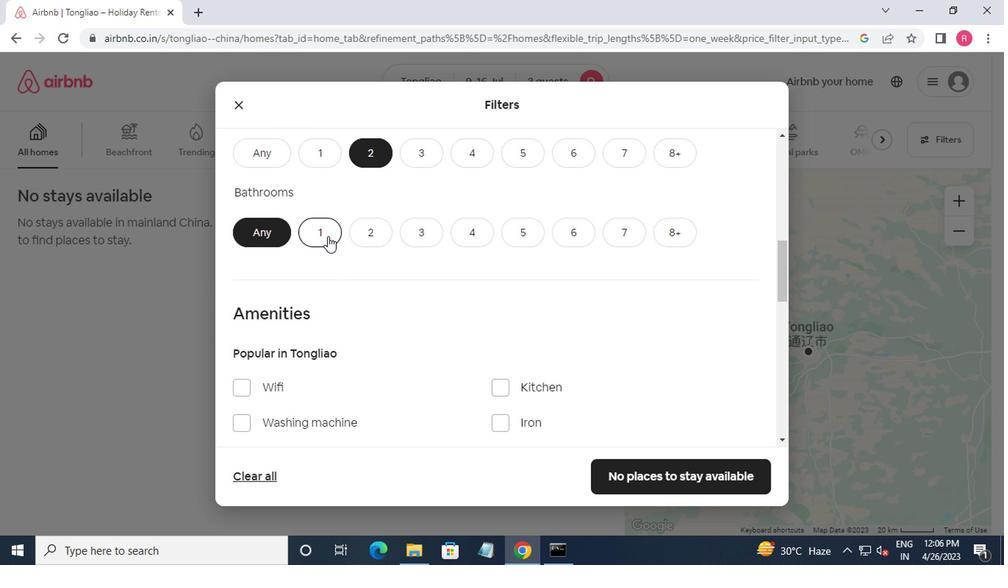 
Action: Mouse moved to (391, 248)
Screenshot: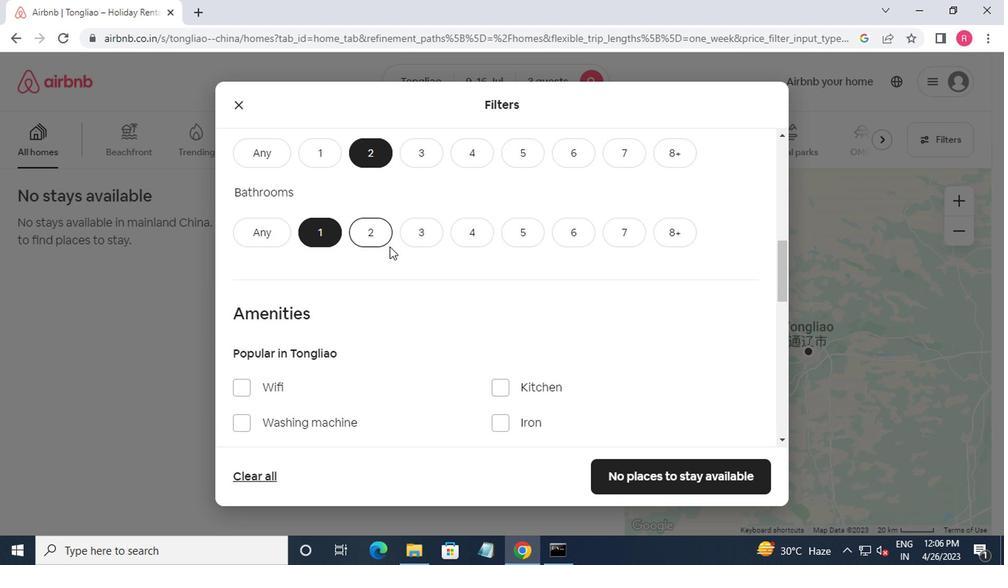 
Action: Mouse scrolled (391, 247) with delta (0, 0)
Screenshot: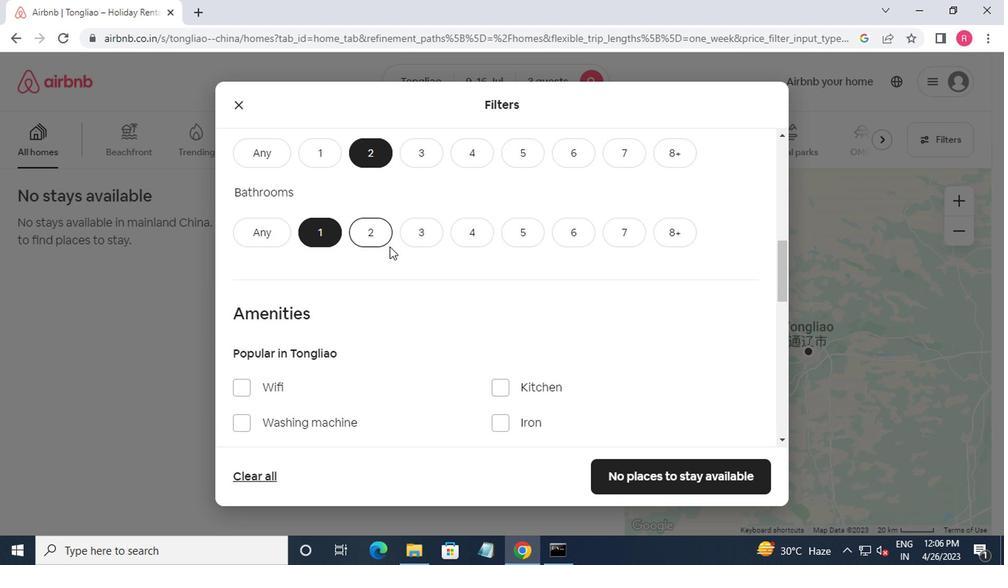 
Action: Mouse moved to (397, 252)
Screenshot: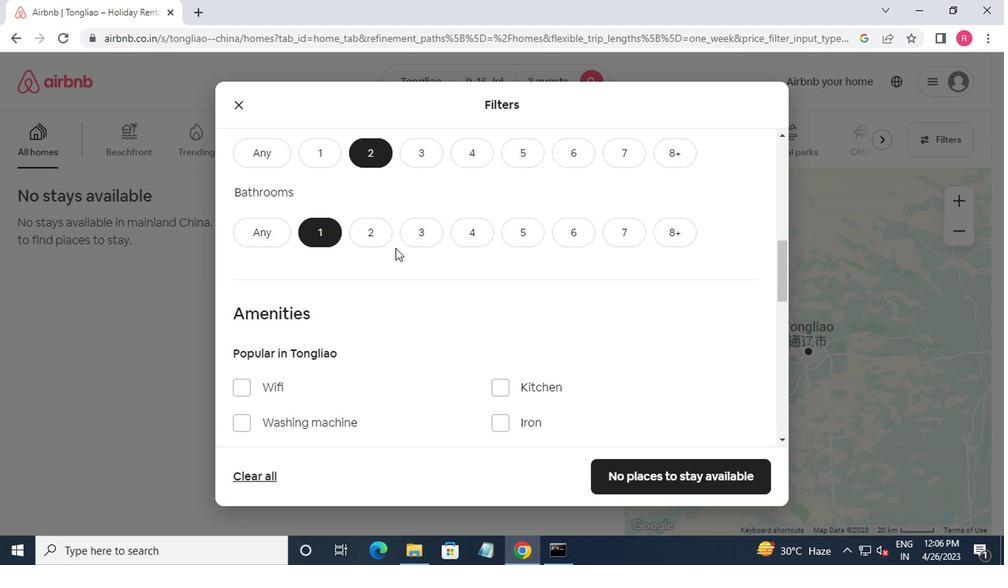 
Action: Mouse scrolled (397, 251) with delta (0, 0)
Screenshot: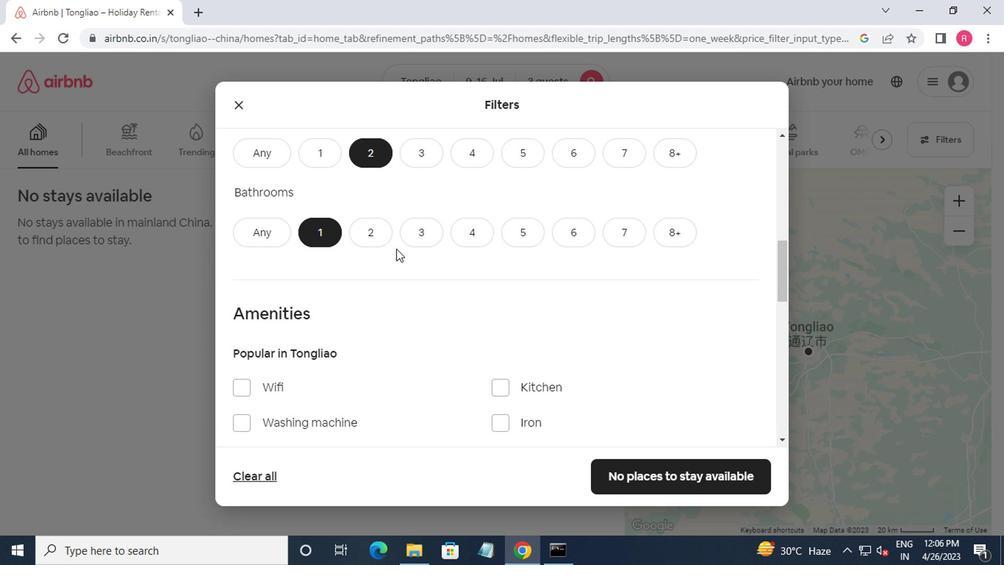 
Action: Mouse moved to (406, 253)
Screenshot: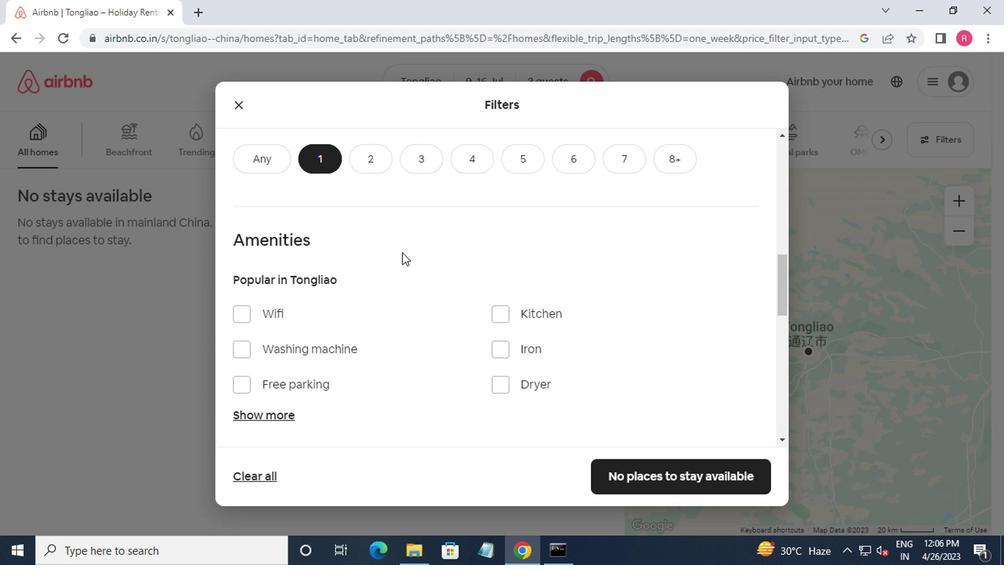 
Action: Mouse scrolled (406, 253) with delta (0, 0)
Screenshot: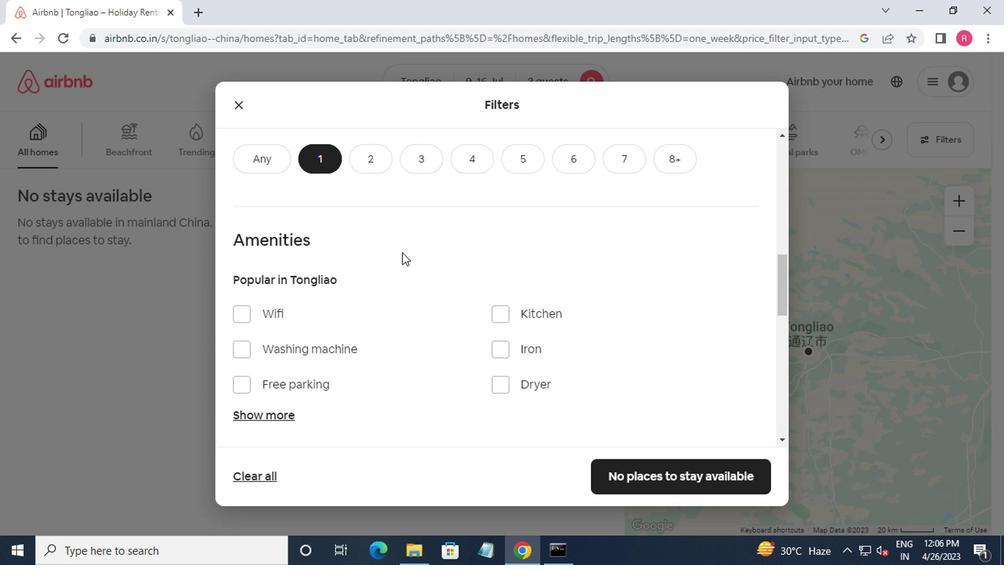 
Action: Mouse moved to (412, 256)
Screenshot: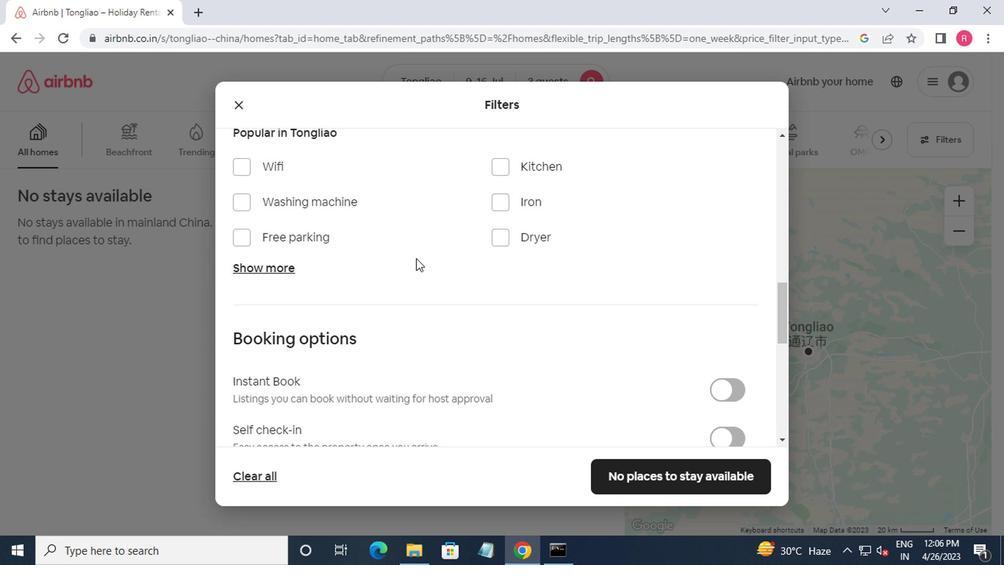 
Action: Mouse scrolled (412, 255) with delta (0, -1)
Screenshot: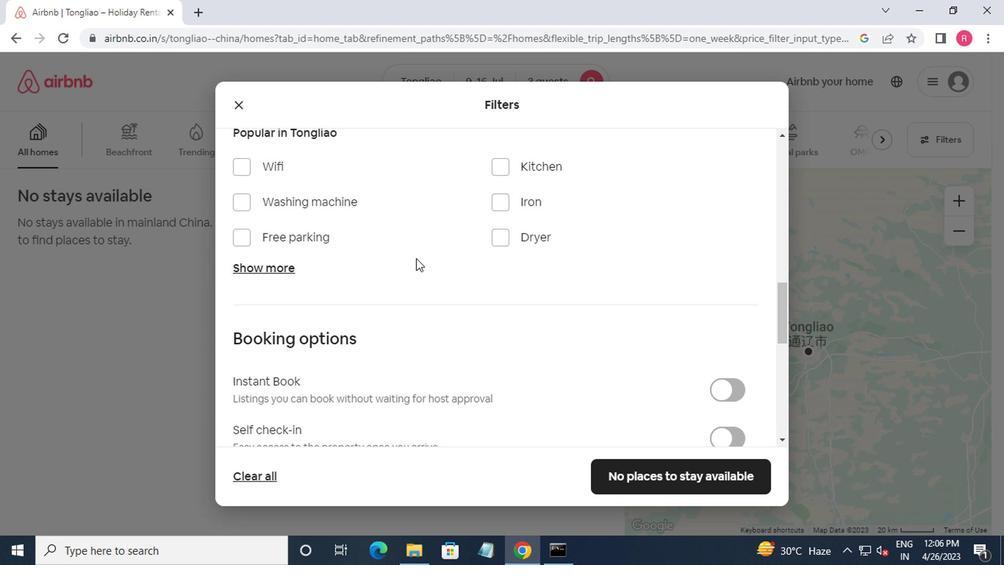 
Action: Mouse moved to (415, 261)
Screenshot: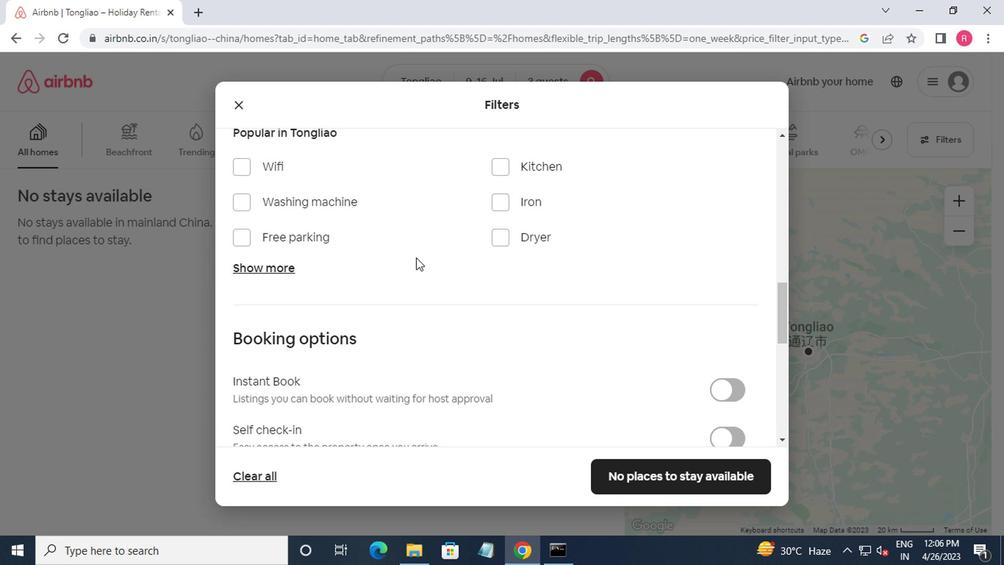 
Action: Mouse scrolled (415, 260) with delta (0, -1)
Screenshot: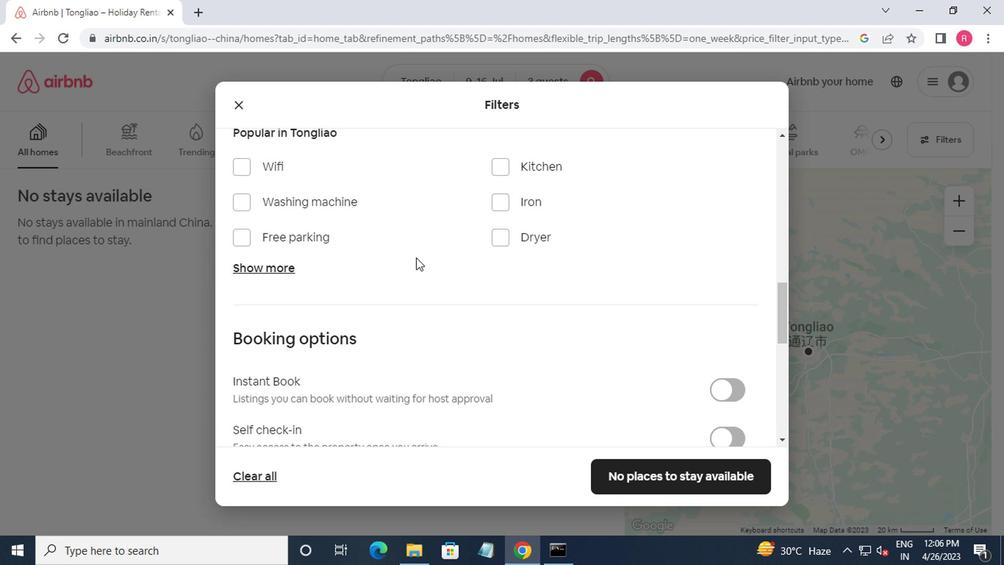 
Action: Mouse moved to (420, 263)
Screenshot: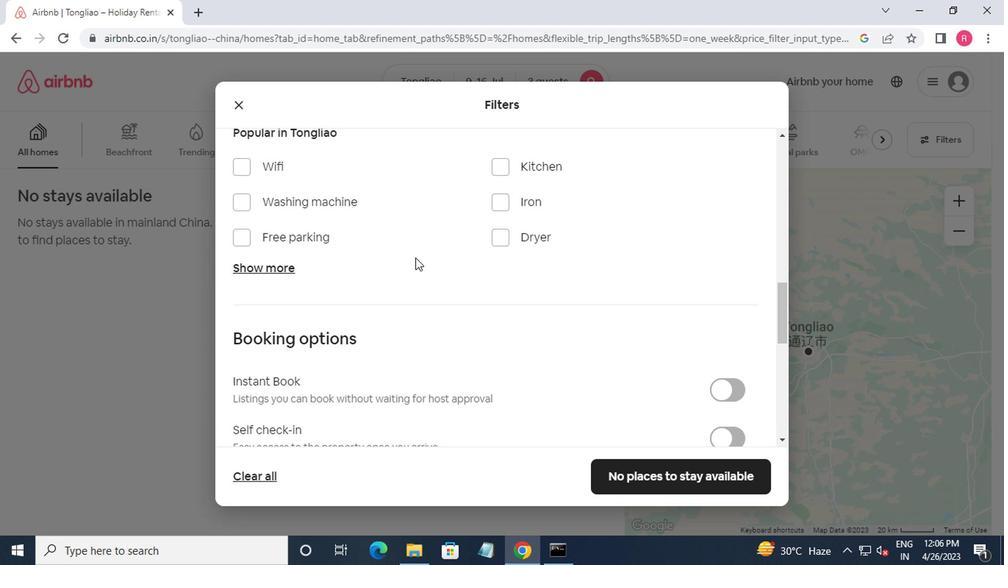 
Action: Mouse scrolled (420, 263) with delta (0, 0)
Screenshot: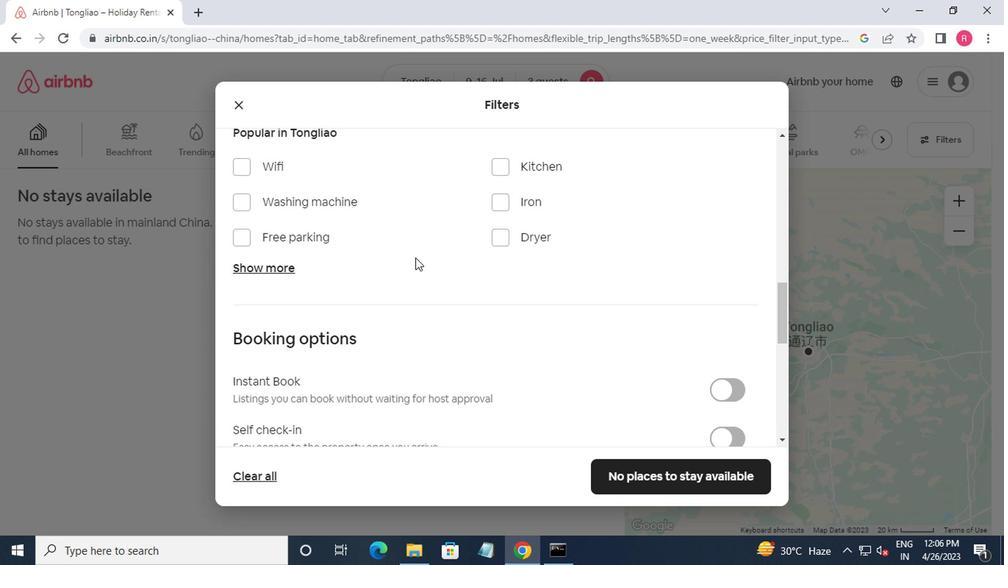 
Action: Mouse moved to (725, 227)
Screenshot: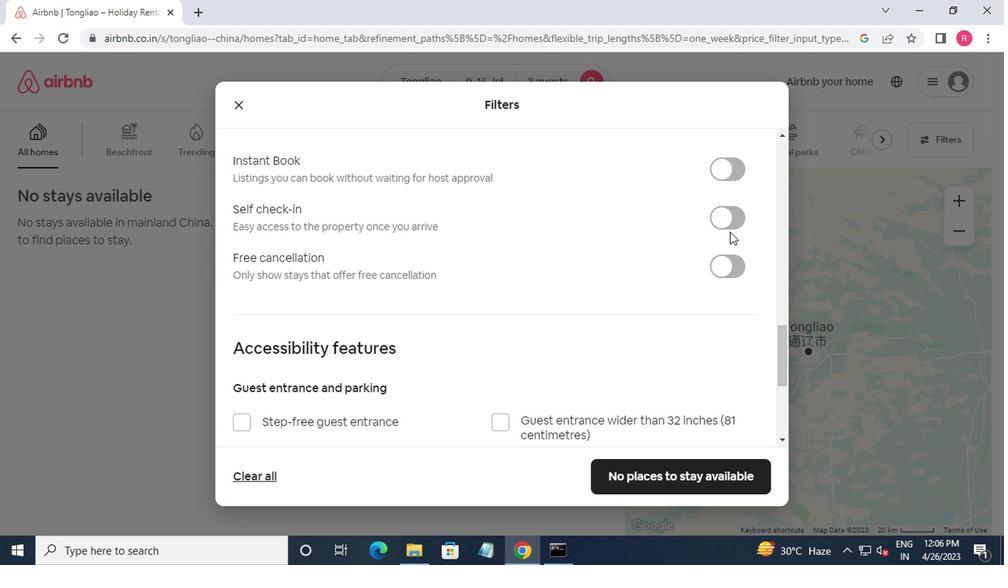 
Action: Mouse pressed left at (725, 227)
Screenshot: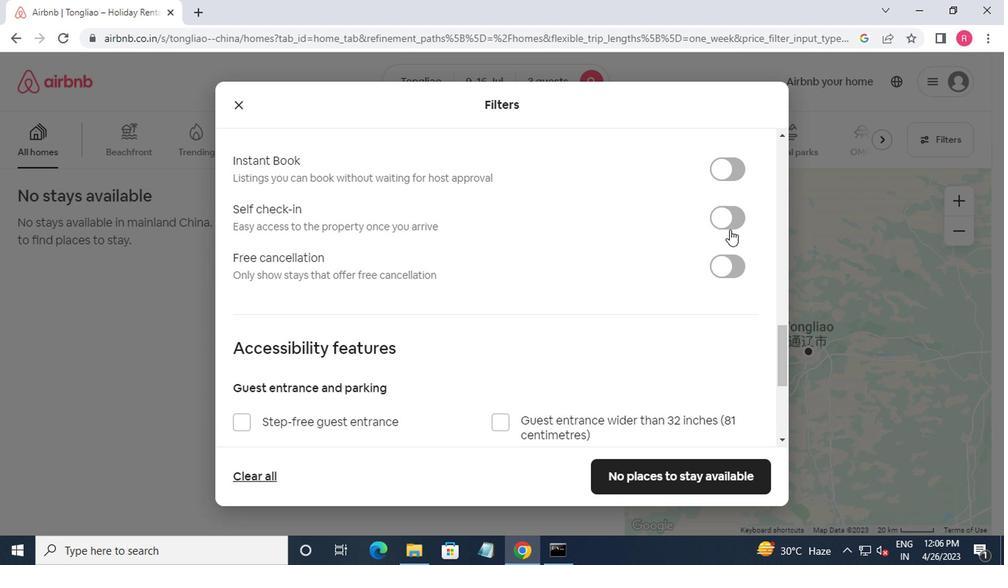 
Action: Mouse moved to (723, 264)
Screenshot: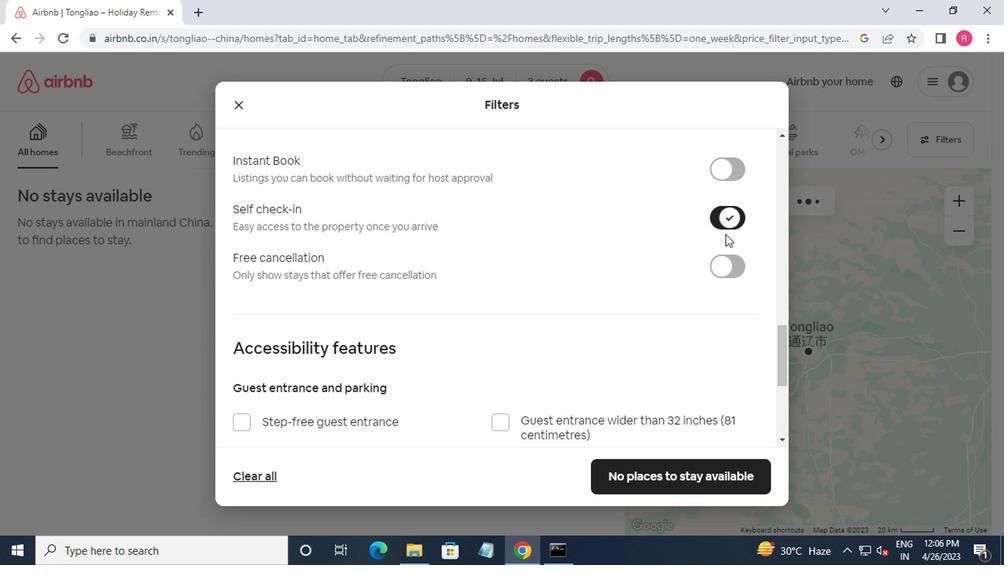 
Action: Mouse scrolled (723, 263) with delta (0, -1)
Screenshot: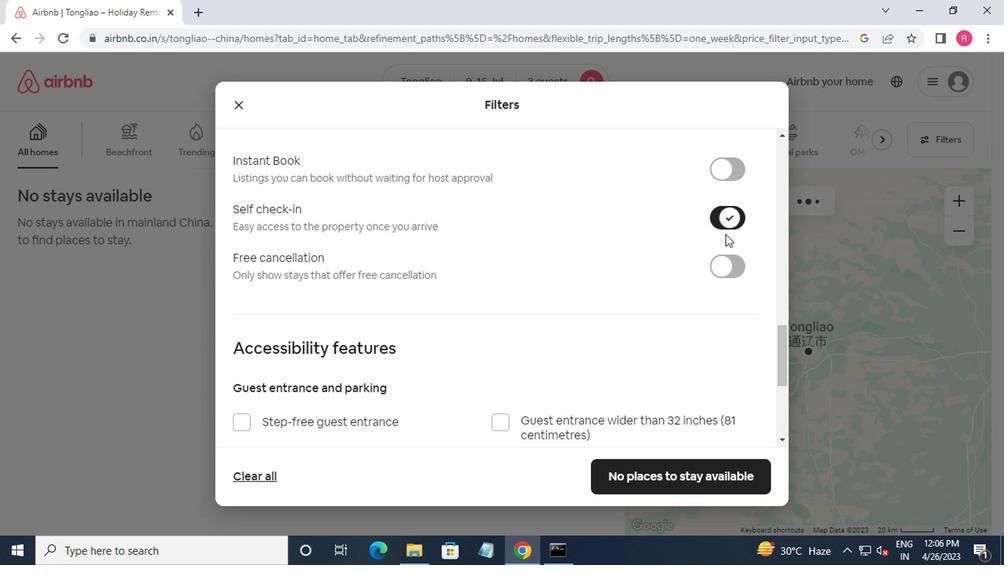 
Action: Mouse moved to (719, 318)
Screenshot: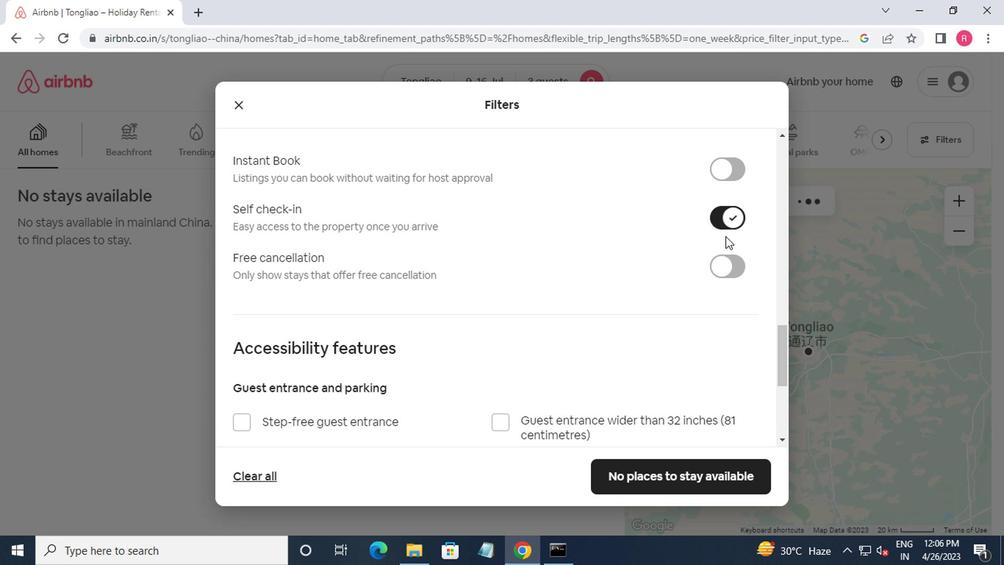 
Action: Mouse scrolled (719, 318) with delta (0, 0)
Screenshot: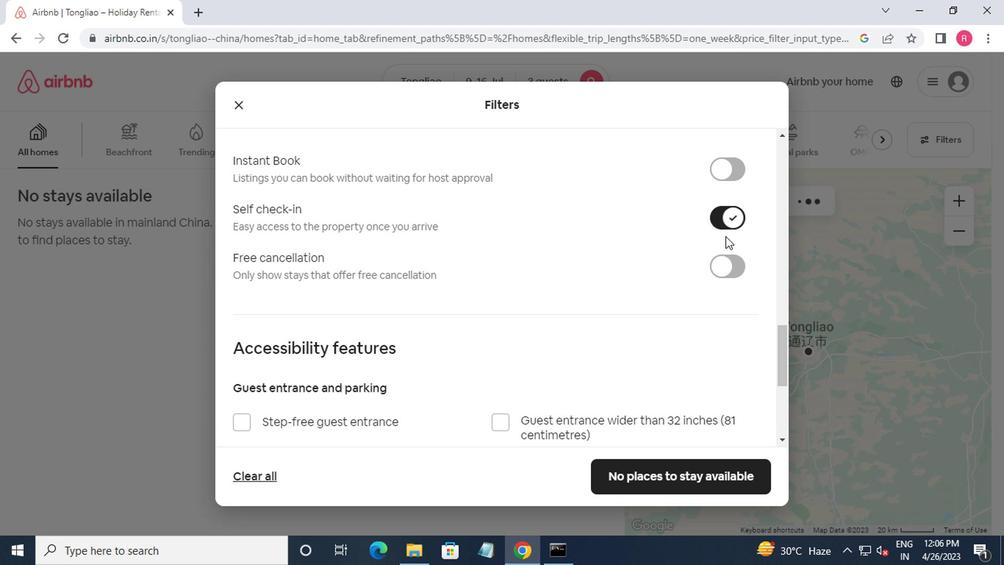 
Action: Mouse moved to (706, 354)
Screenshot: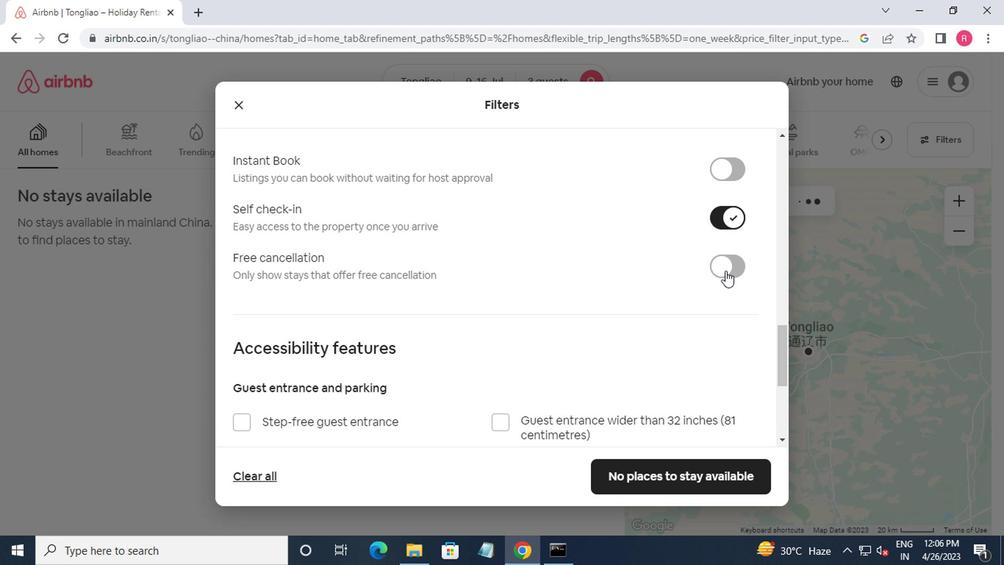 
Action: Mouse scrolled (706, 354) with delta (0, 0)
Screenshot: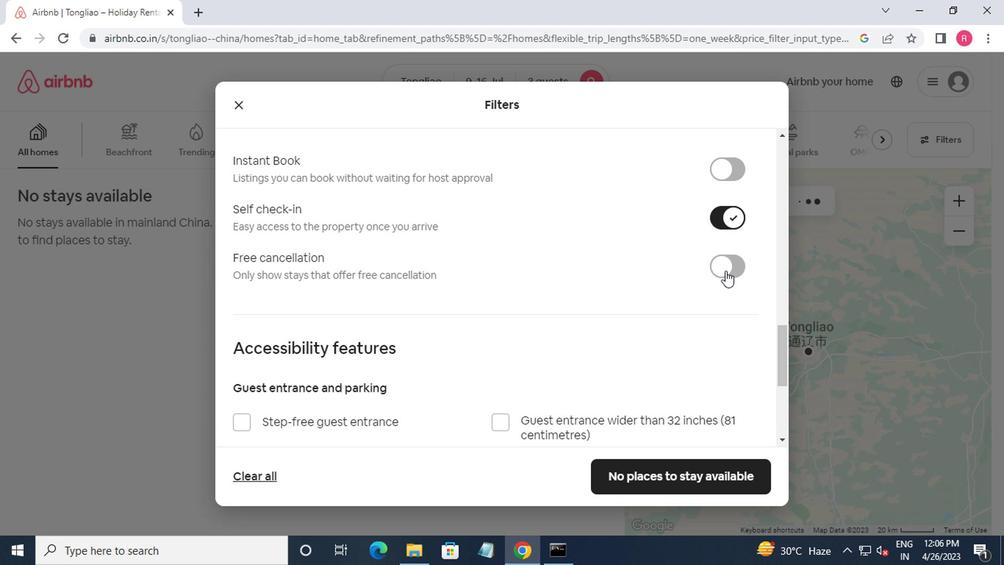 
Action: Mouse moved to (699, 370)
Screenshot: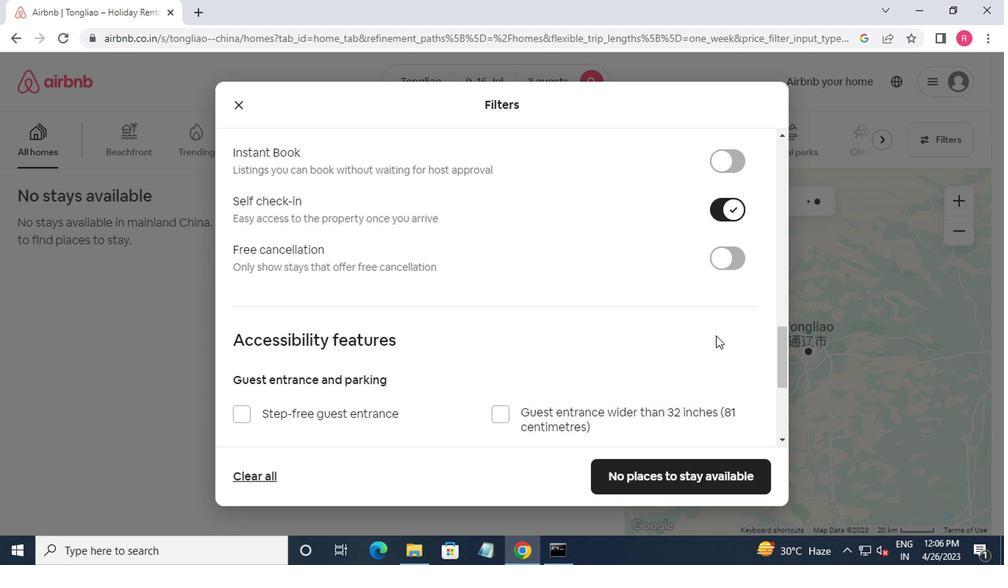
Action: Mouse scrolled (699, 369) with delta (0, -1)
Screenshot: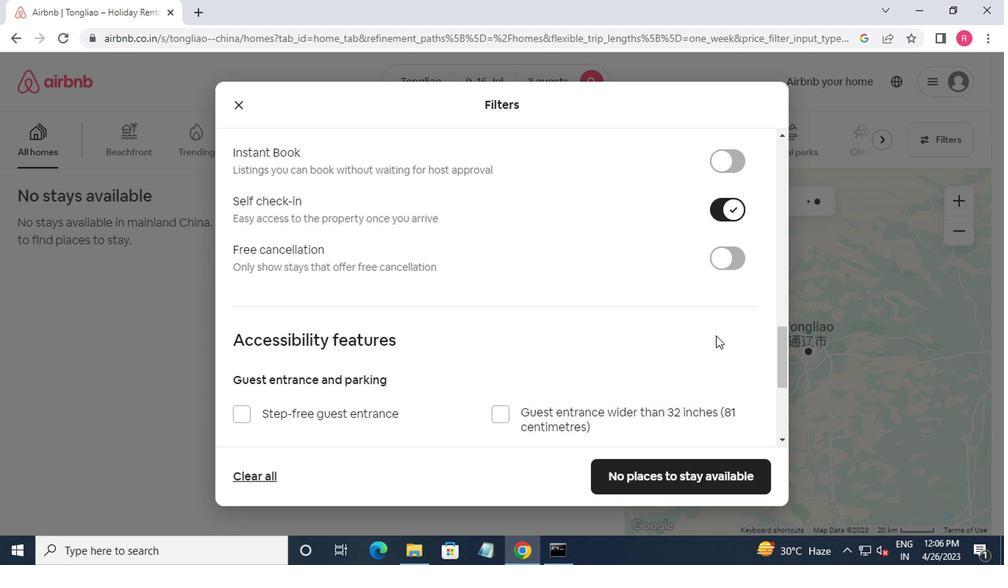 
Action: Mouse moved to (661, 462)
Screenshot: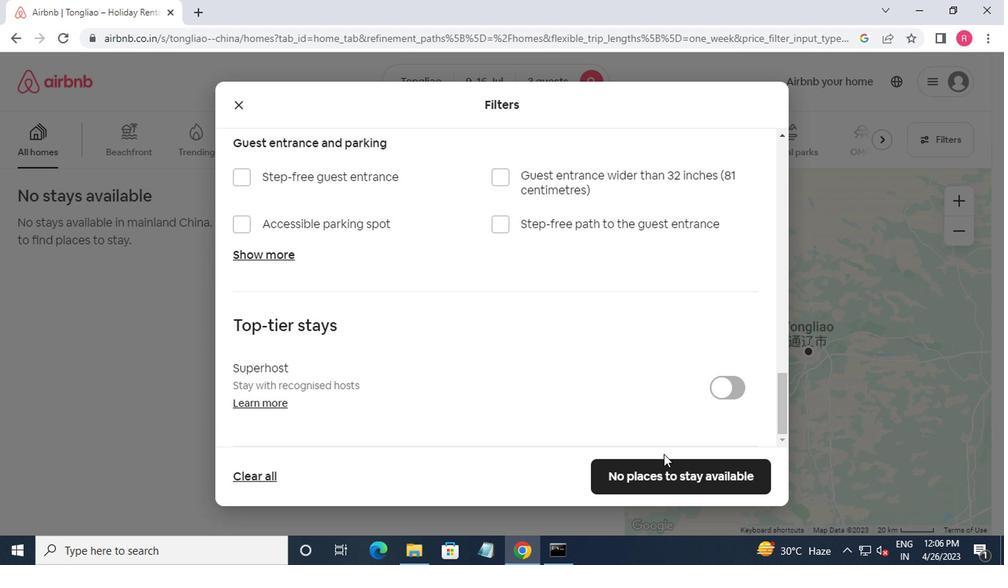 
Action: Mouse scrolled (661, 461) with delta (0, 0)
Screenshot: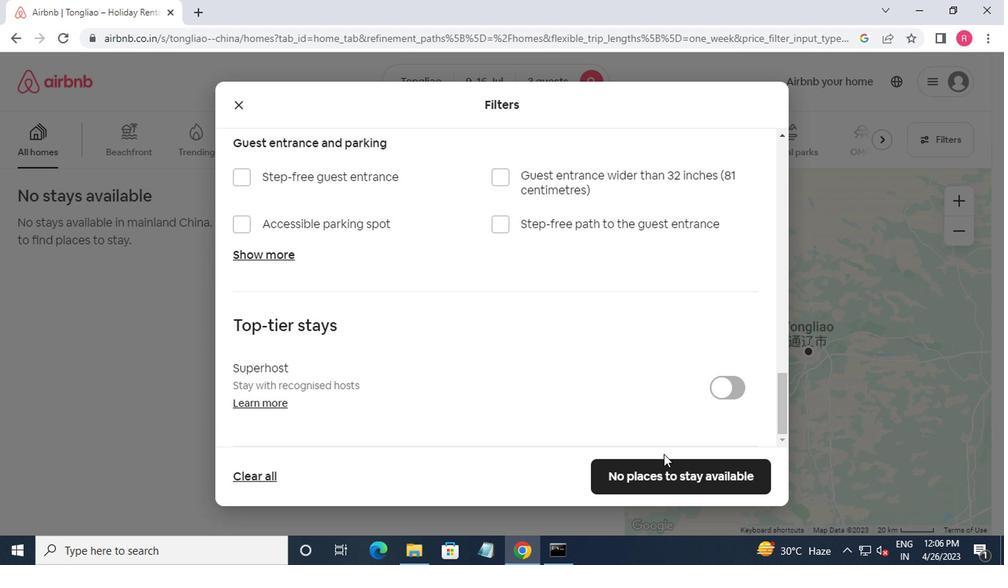 
Action: Mouse moved to (664, 463)
Screenshot: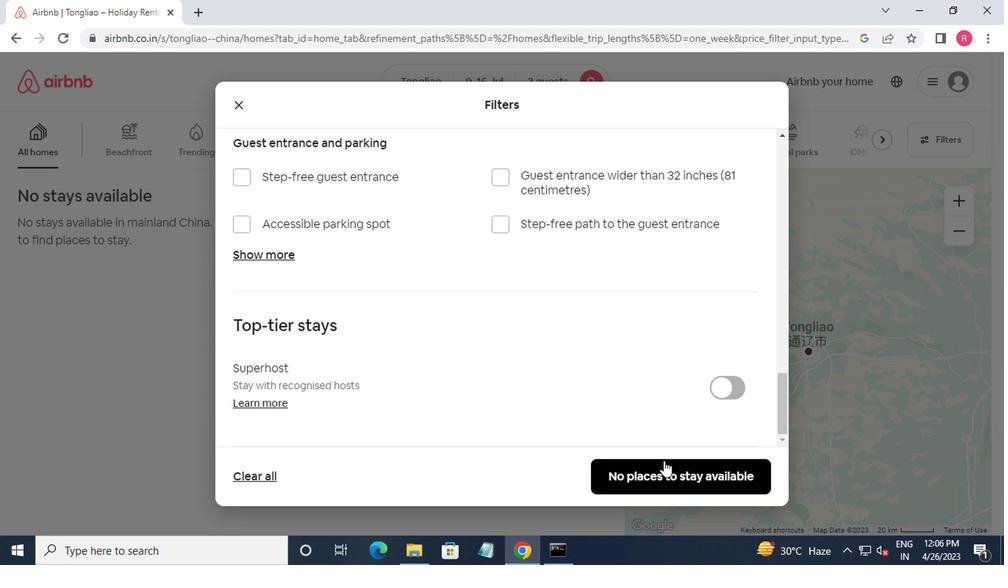 
Action: Mouse scrolled (664, 462) with delta (0, -1)
Screenshot: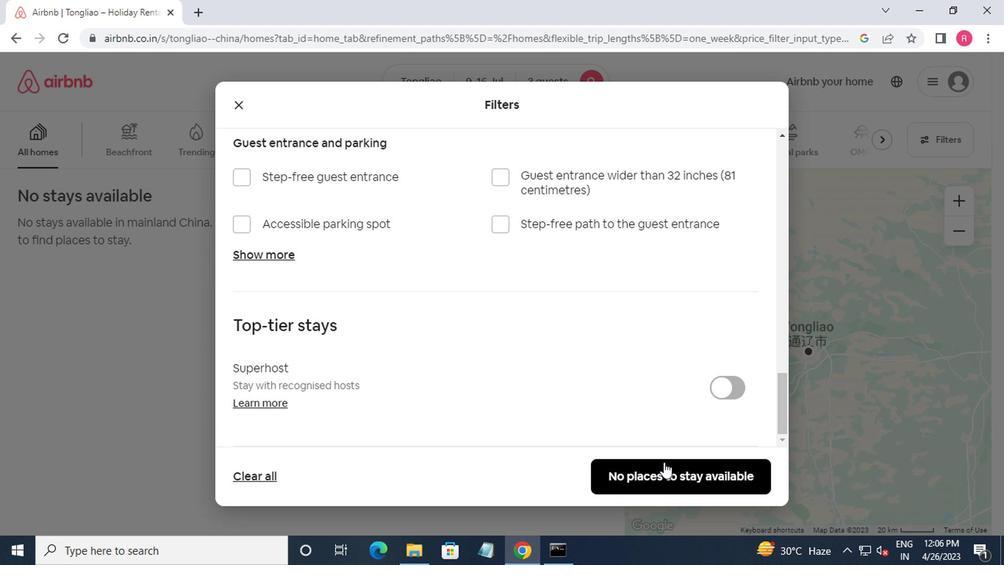 
Action: Mouse moved to (669, 463)
Screenshot: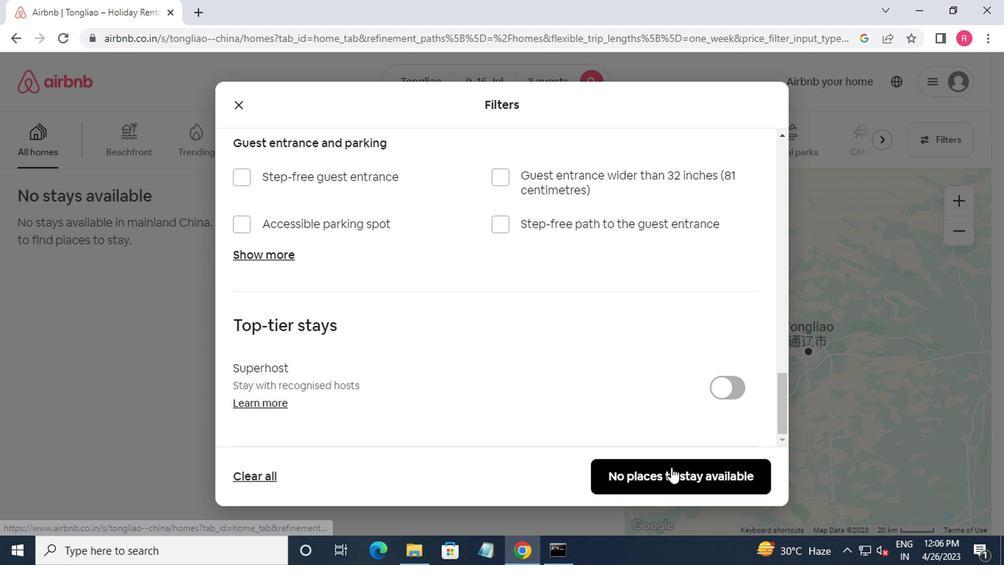 
Action: Mouse pressed left at (669, 463)
Screenshot: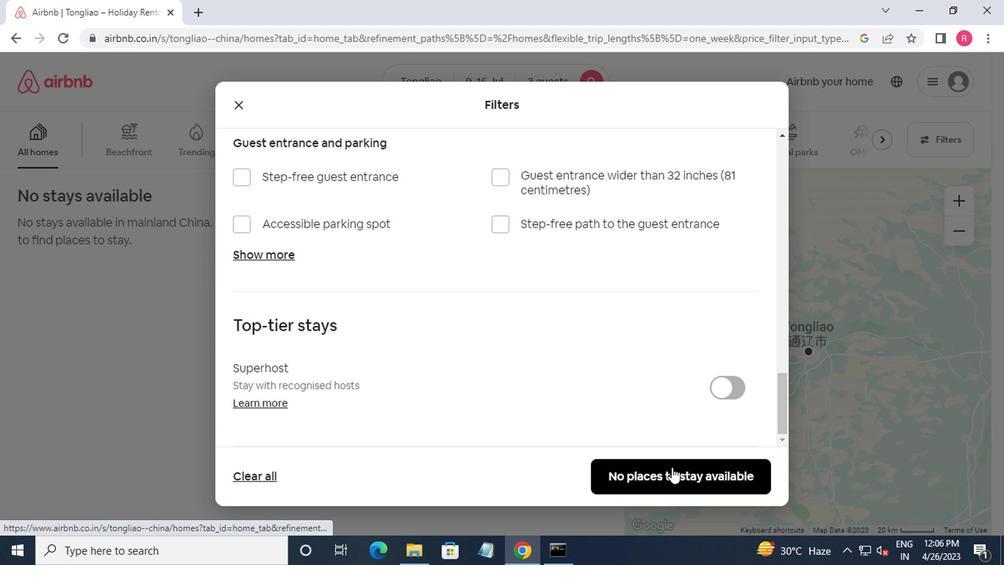 
Action: Mouse moved to (669, 465)
Screenshot: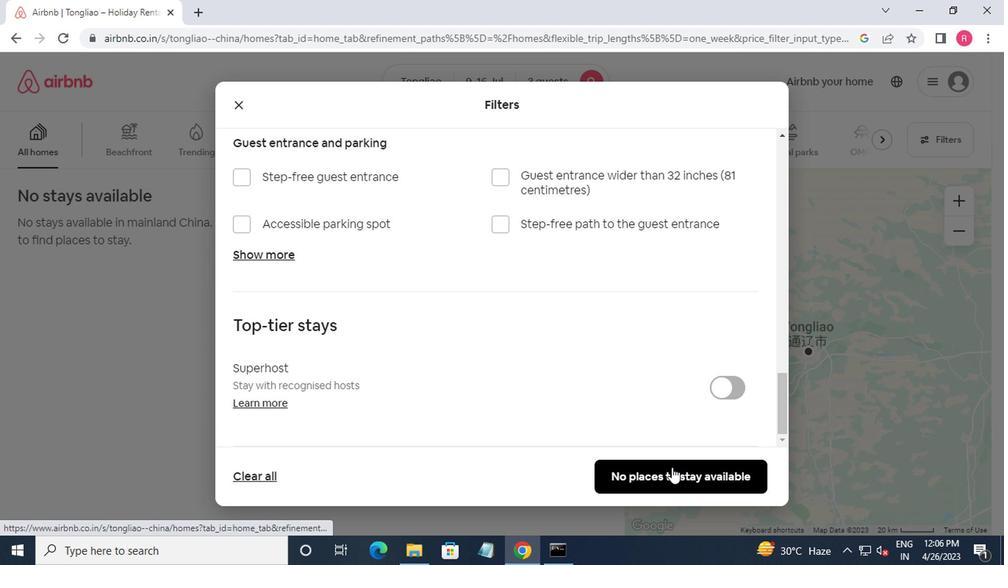 
